 Task: Add a signature Melody Gonzalez containing With sincere appreciation and gratitude, Melody Gonzalez to email address softage.6@softage.net and add a folder Health insurance
Action: Mouse moved to (135, 125)
Screenshot: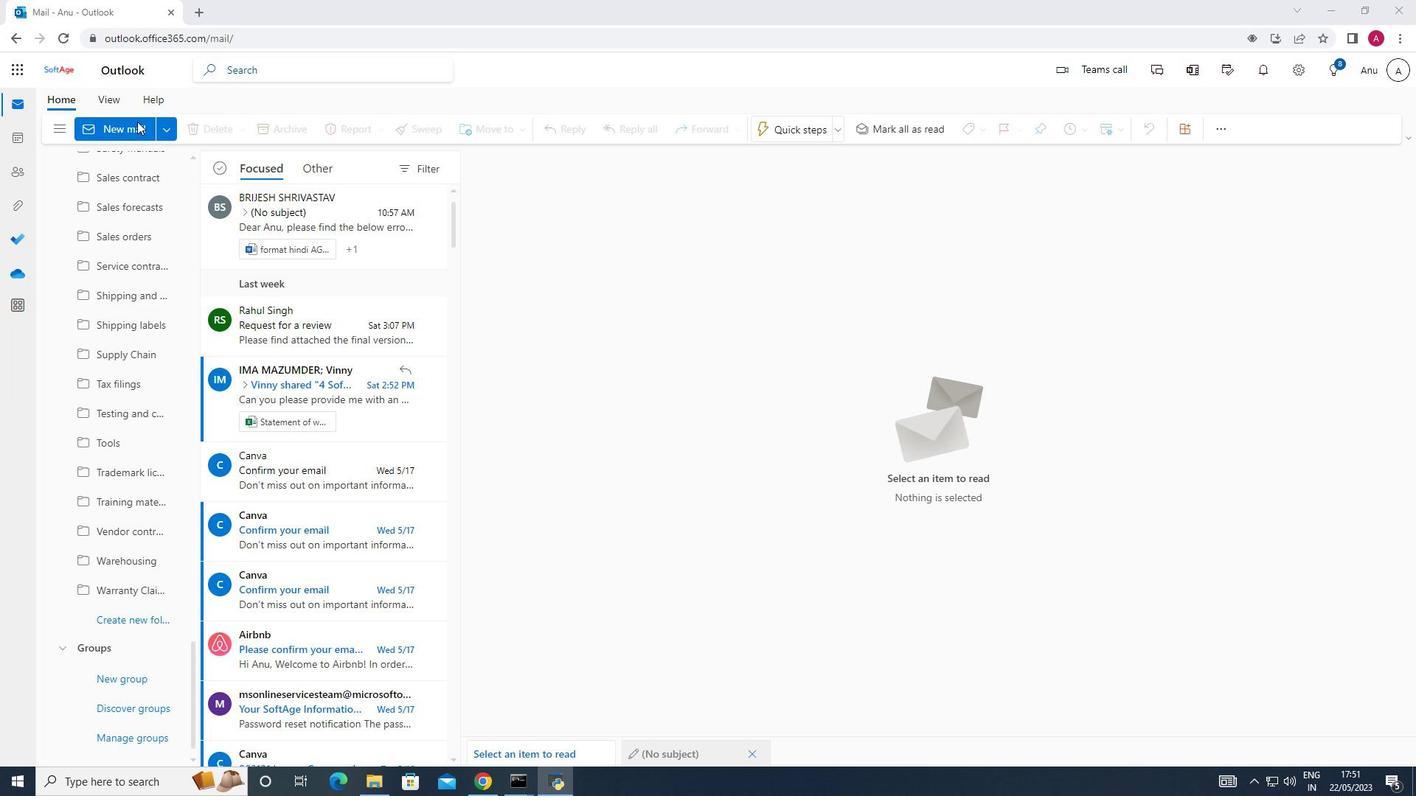 
Action: Mouse pressed left at (135, 125)
Screenshot: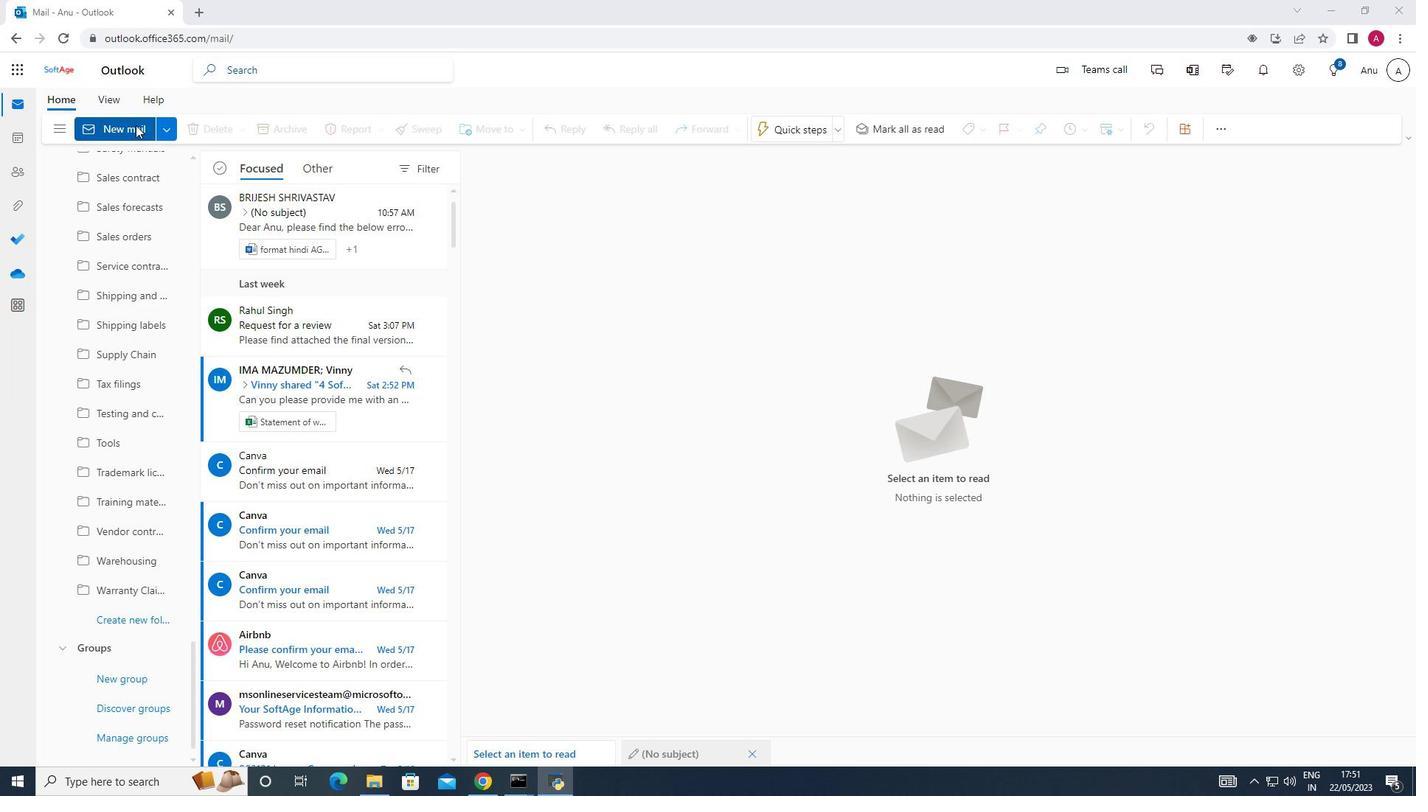 
Action: Mouse moved to (1008, 123)
Screenshot: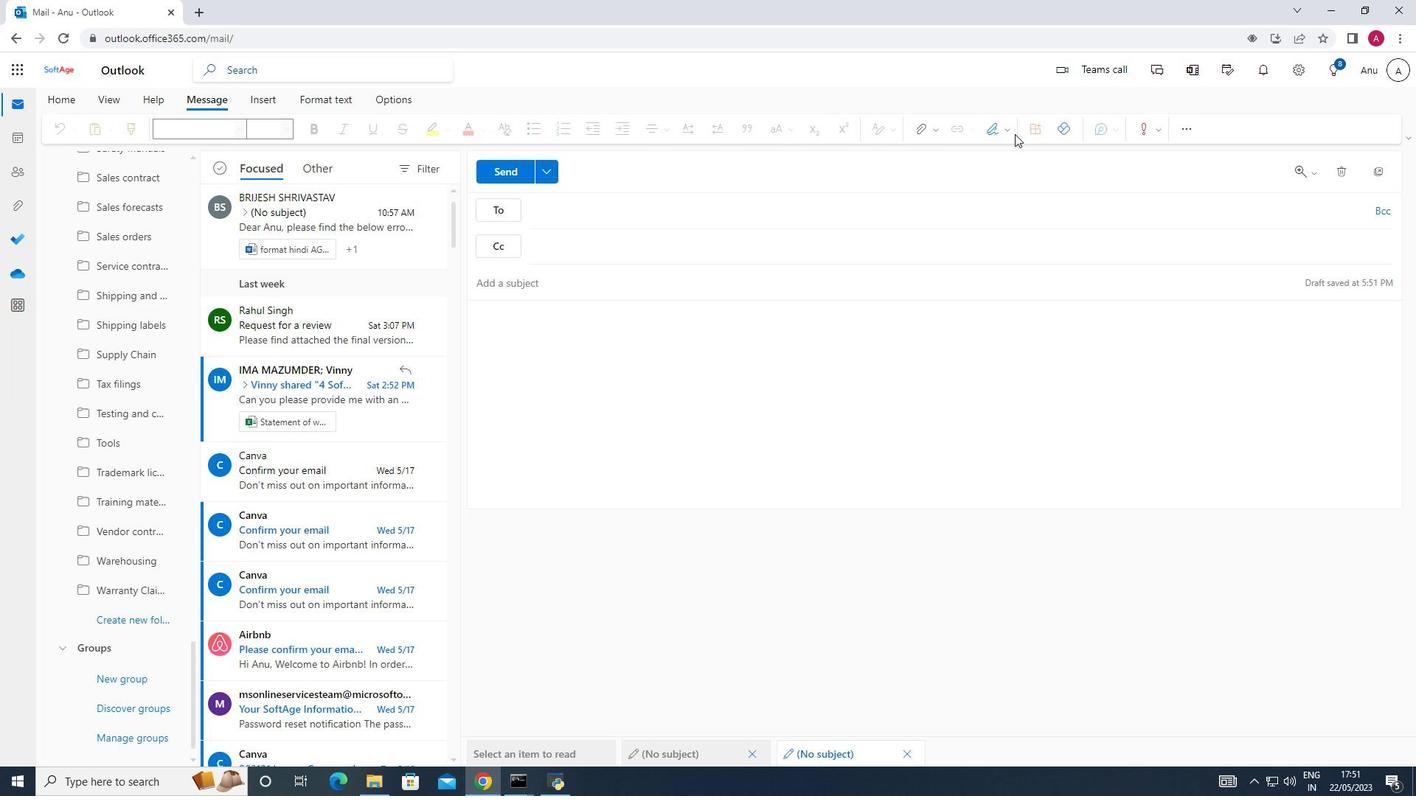 
Action: Mouse pressed left at (1008, 123)
Screenshot: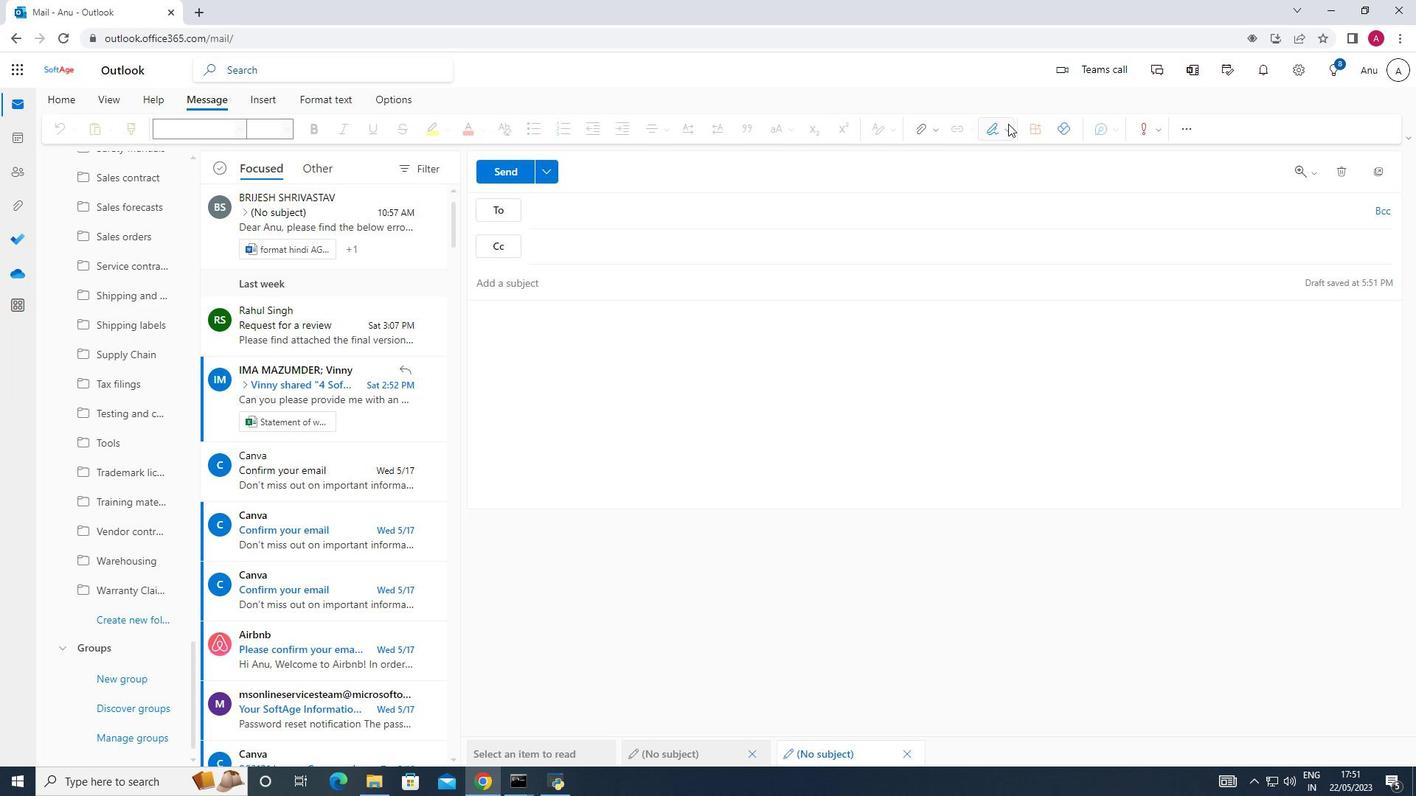 
Action: Mouse moved to (942, 180)
Screenshot: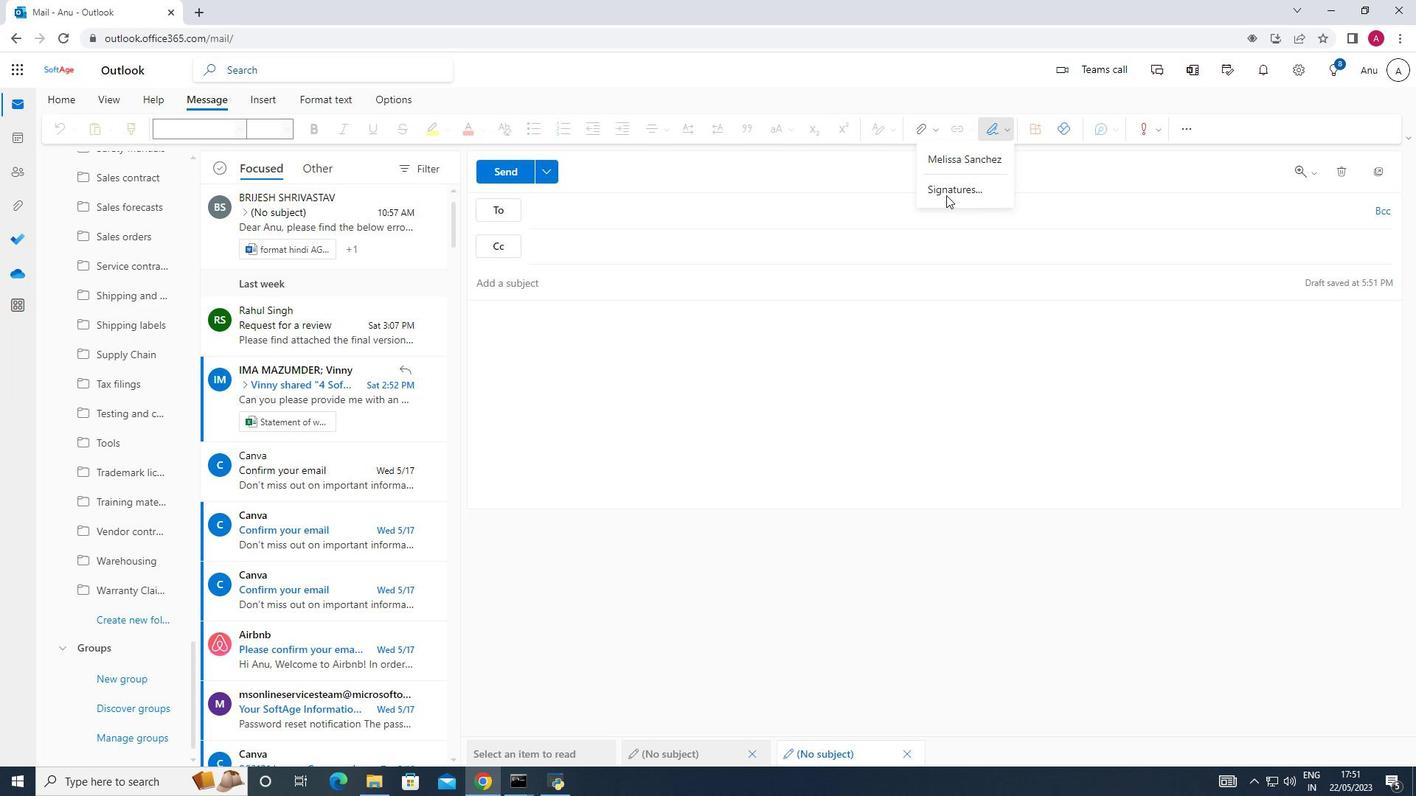 
Action: Mouse pressed left at (942, 180)
Screenshot: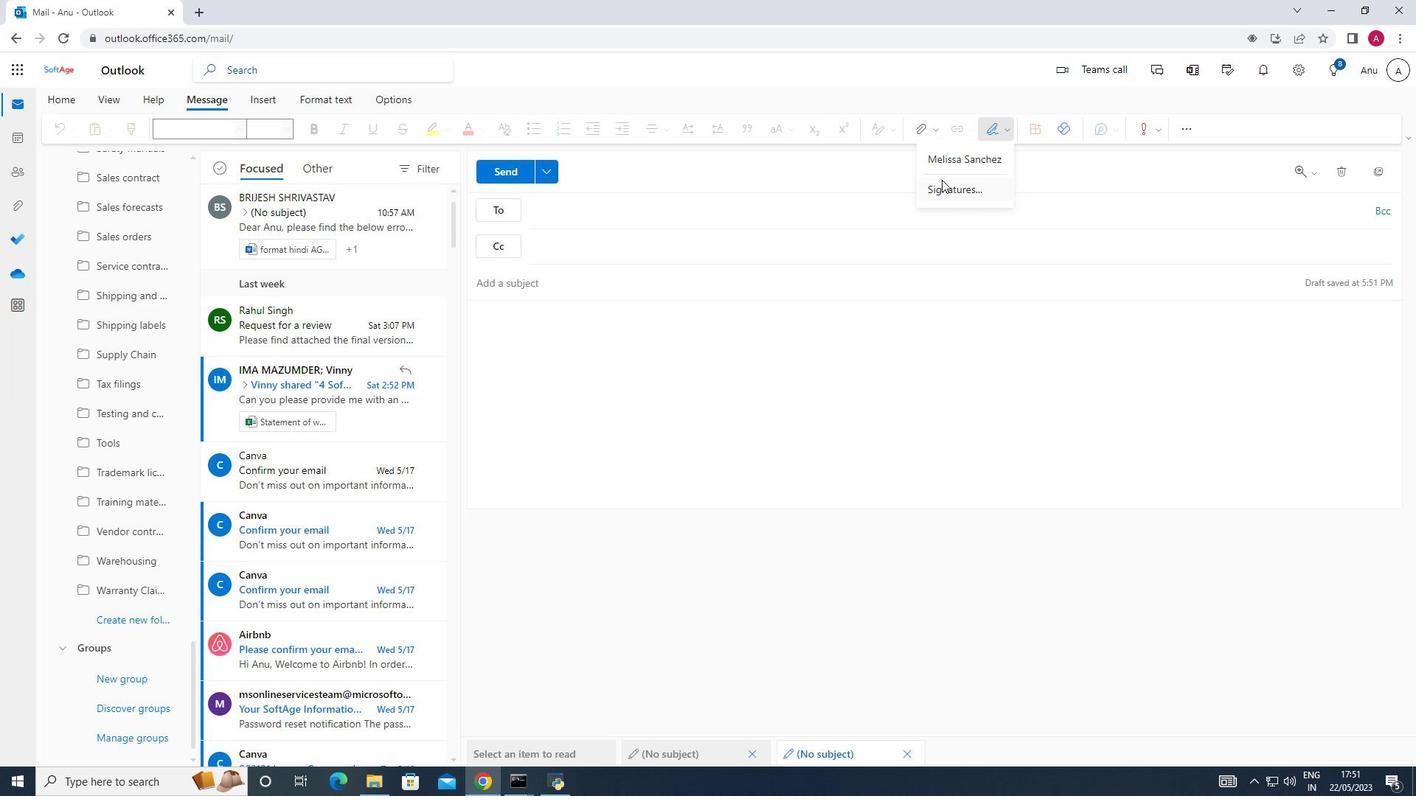 
Action: Mouse moved to (997, 233)
Screenshot: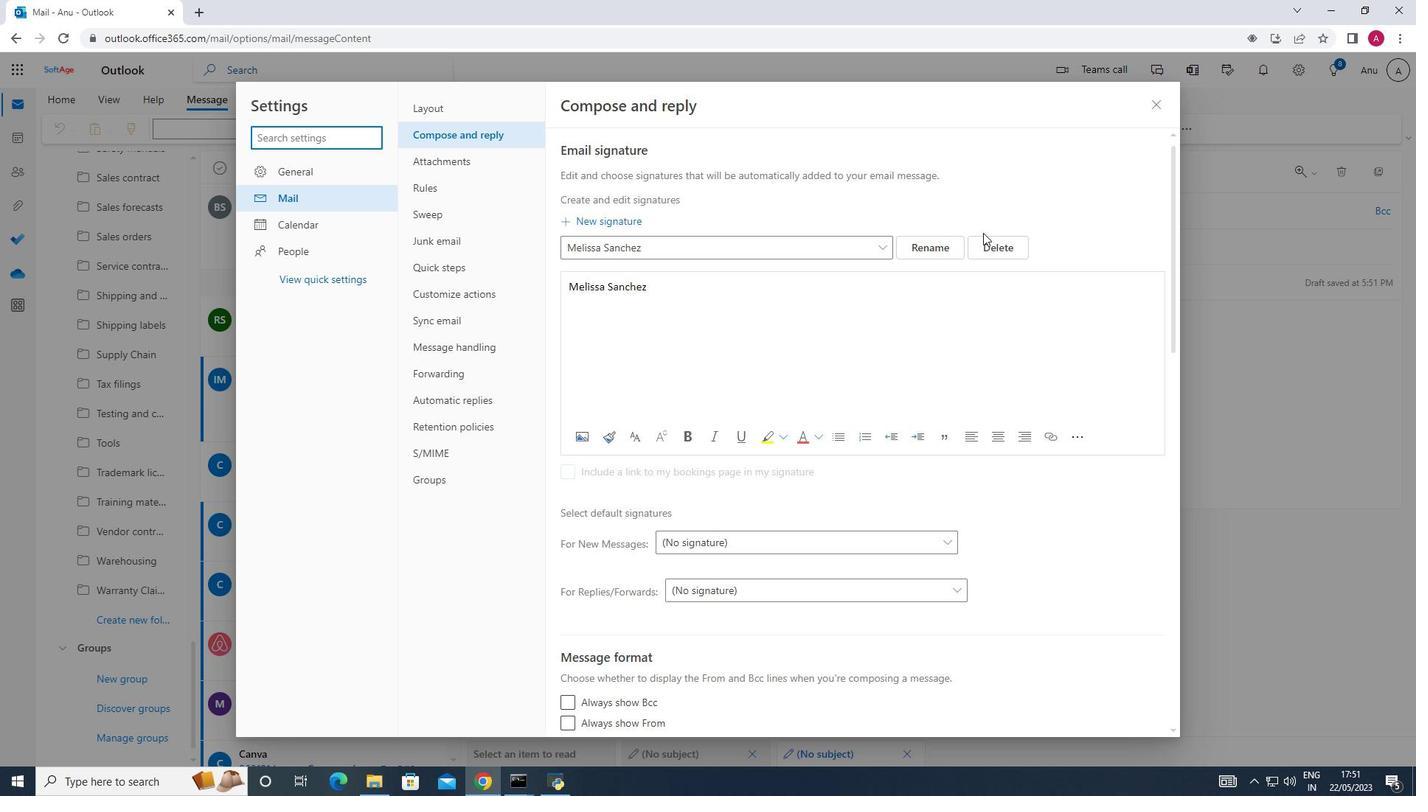 
Action: Mouse pressed left at (997, 233)
Screenshot: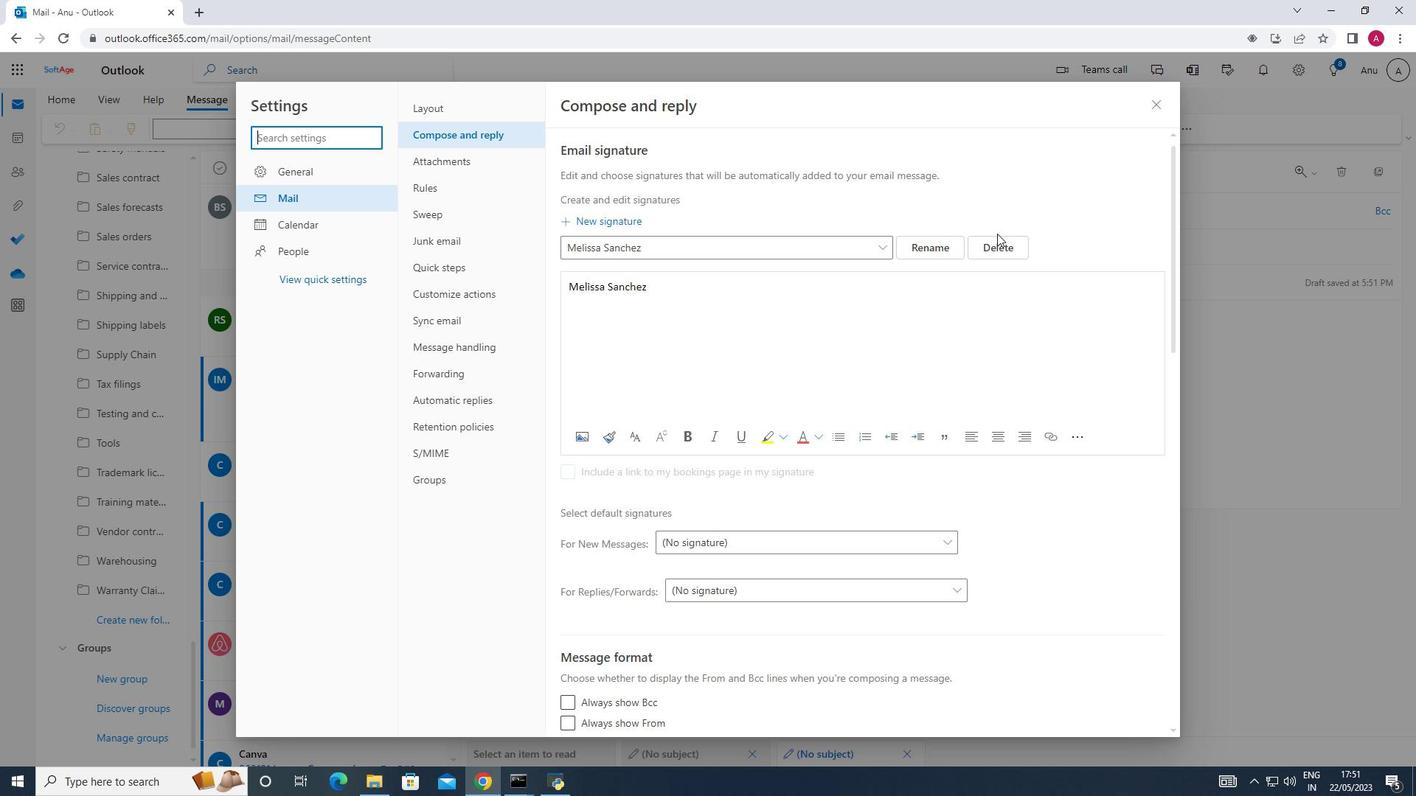 
Action: Mouse moved to (1001, 242)
Screenshot: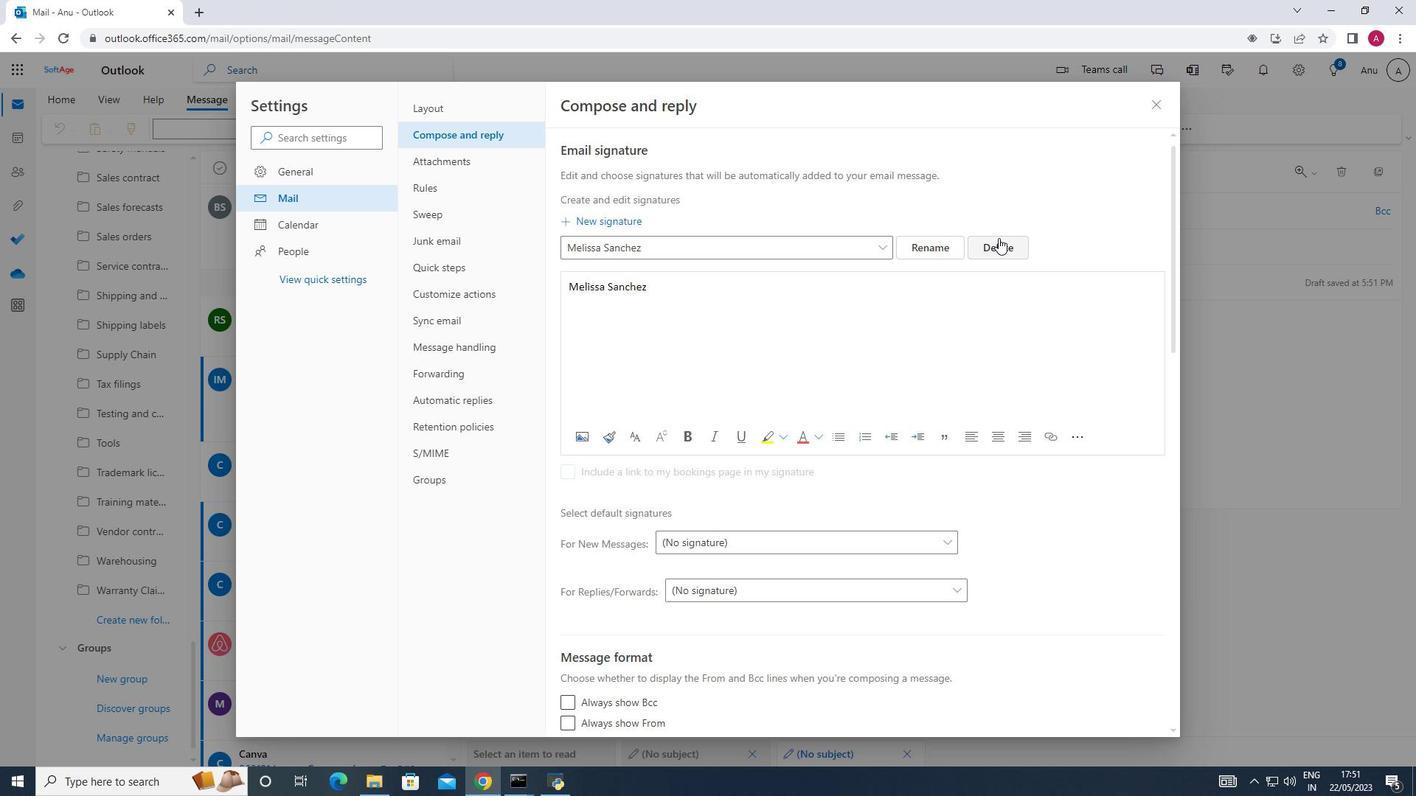 
Action: Mouse pressed left at (1001, 242)
Screenshot: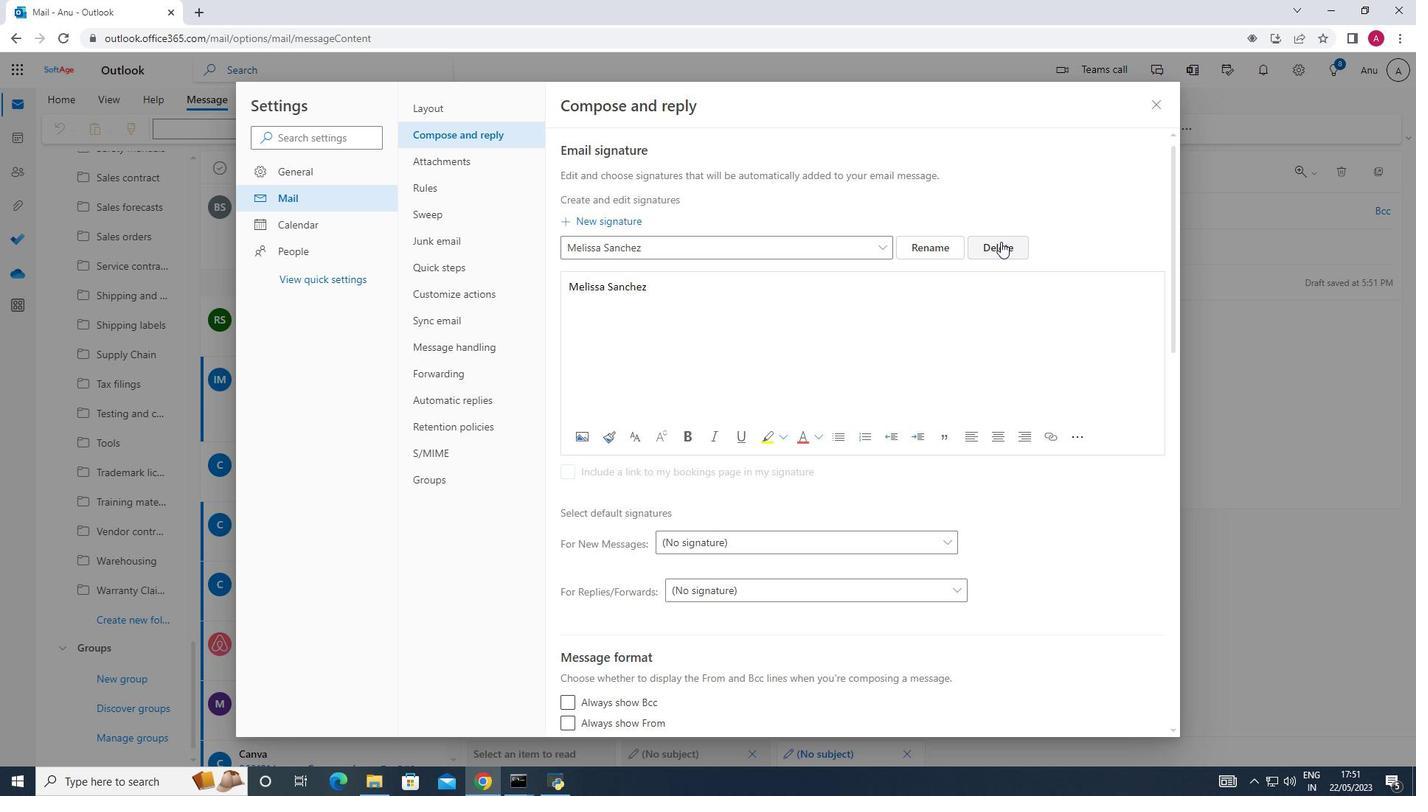 
Action: Mouse moved to (676, 253)
Screenshot: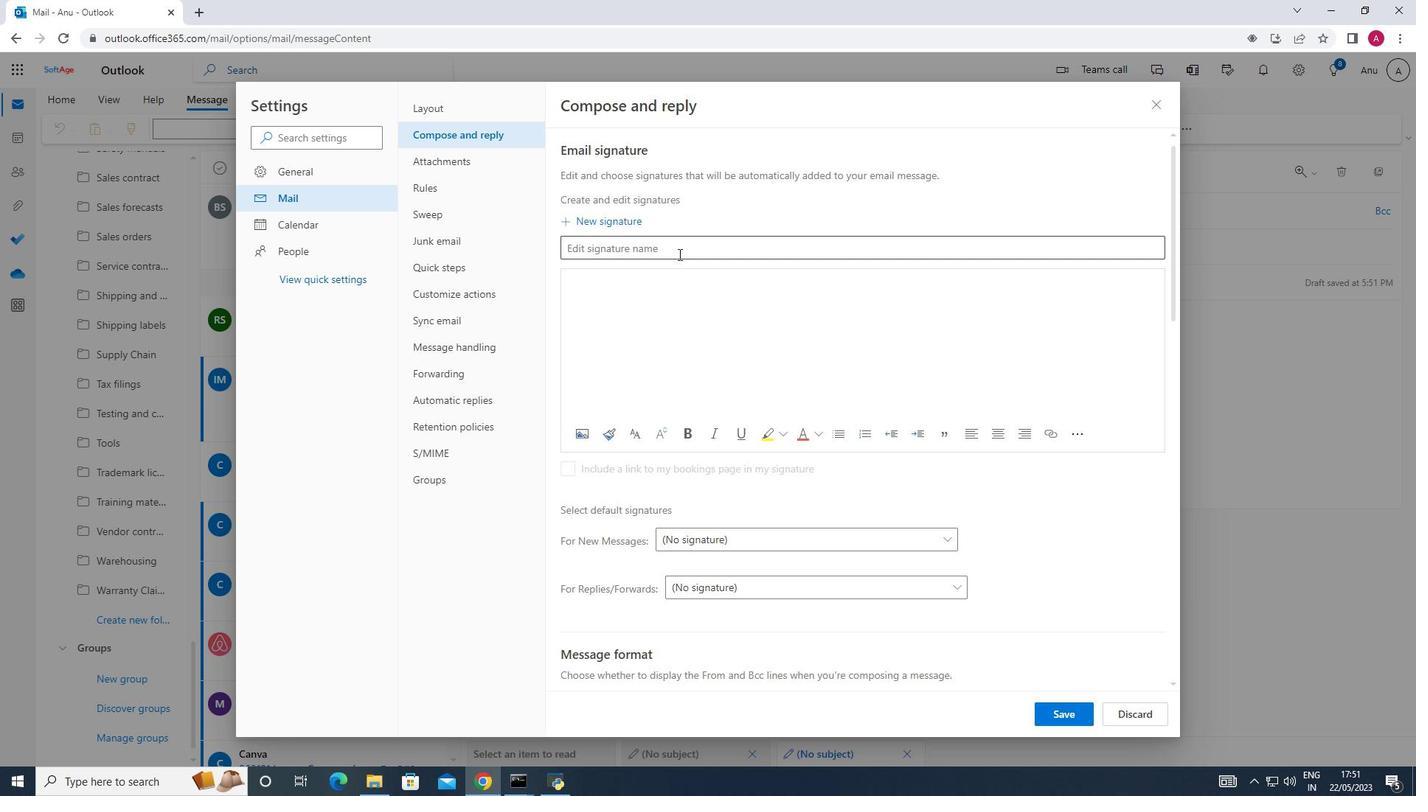
Action: Mouse pressed left at (676, 253)
Screenshot: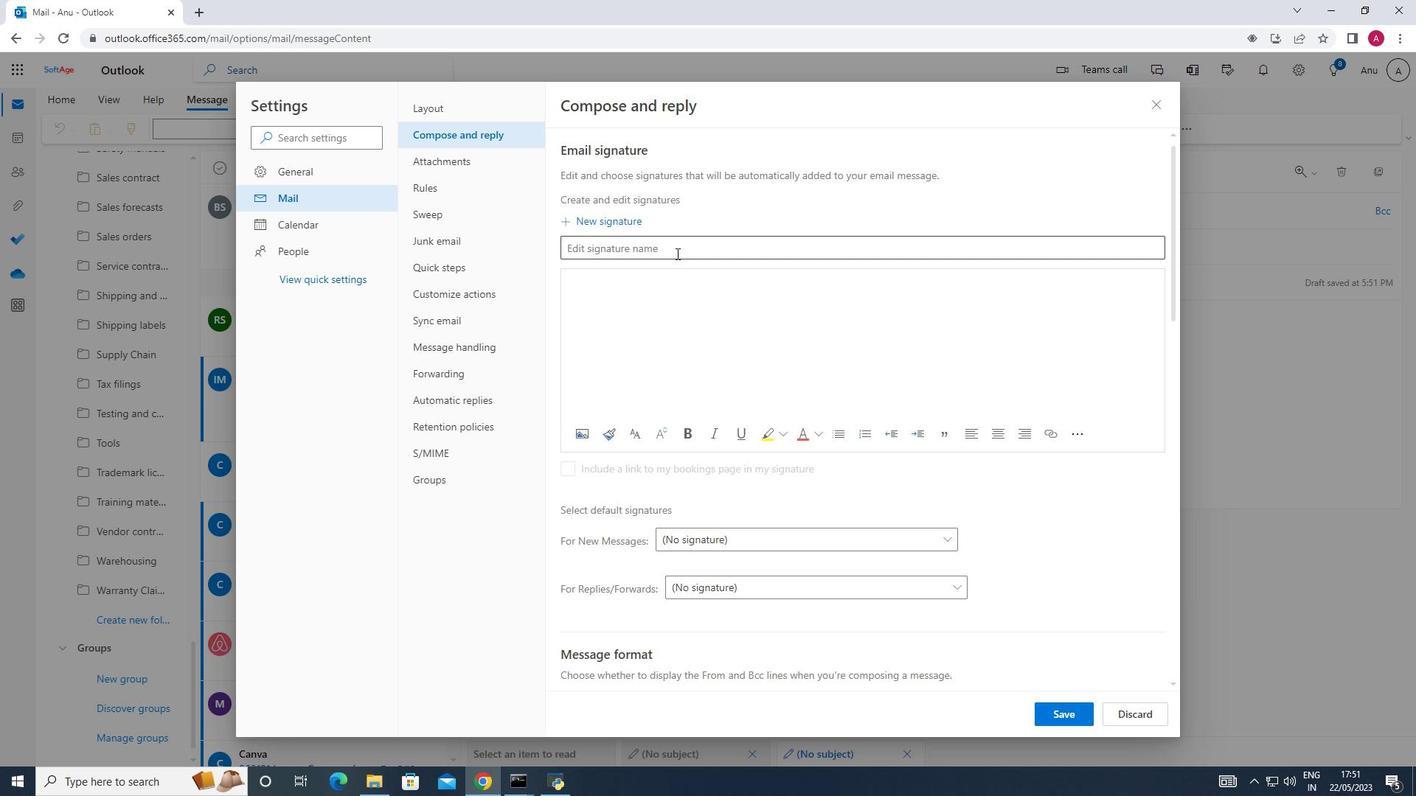 
Action: Key pressed <Key.caps_lock><Key.caps_lock><Key.caps_lock><Key.caps_lock><Key.caps_lock><Key.caps_lock><Key.caps_lock><Key.caps_lock><Key.caps_lock>M<Key.caps_lock>elody<Key.space><Key.shift><Key.shift><Key.shift><Key.shift><Key.shift><Key.shift><Key.shift><Key.shift><Key.shift><Key.shift><Key.shift><Key.shift><Key.shift><Key.shift><Key.shift><Key.shift><Key.shift><Key.shift><Key.shift><Key.shift><Key.shift><Key.shift><Key.shift><Key.shift><Key.shift><Key.shift><Key.shift>Gonzalez
Screenshot: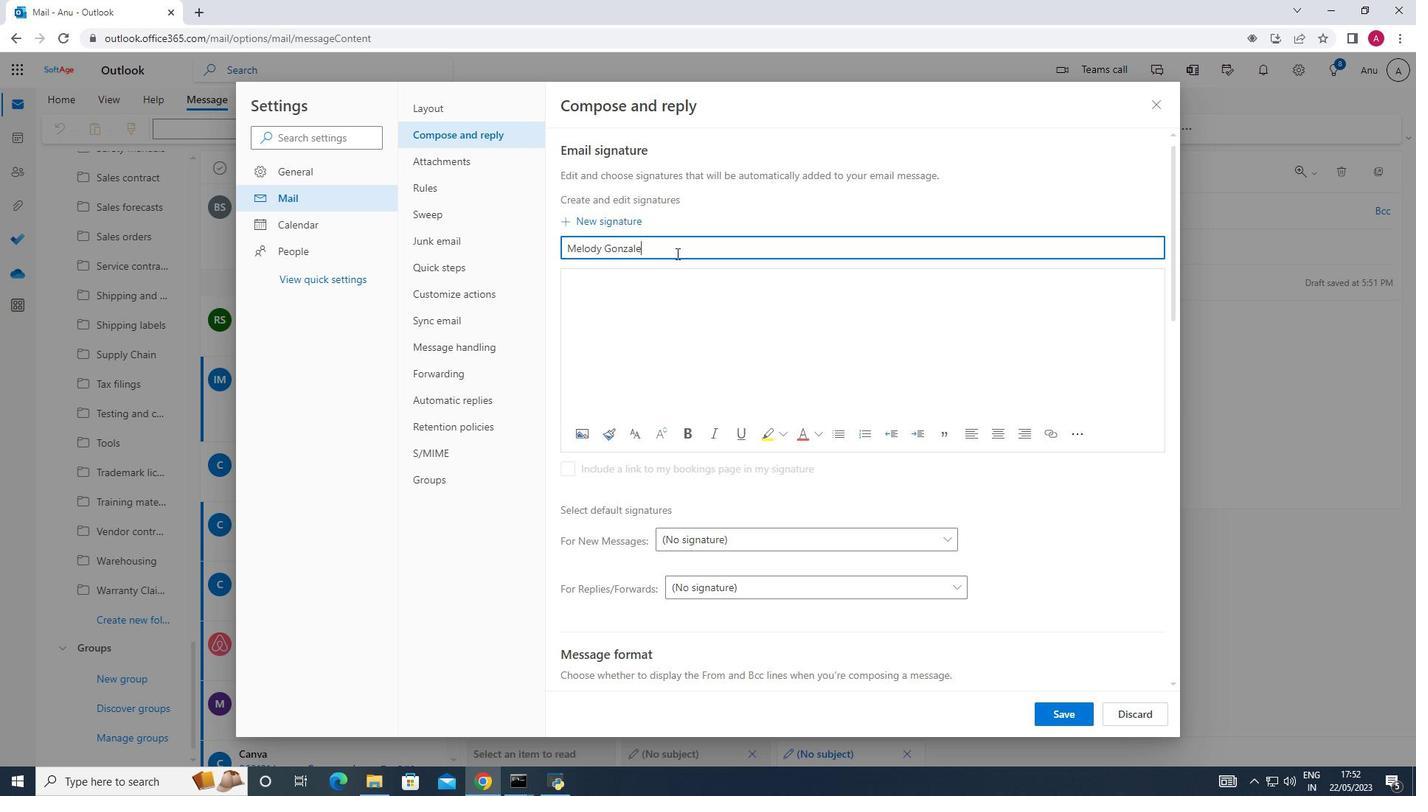 
Action: Mouse moved to (583, 289)
Screenshot: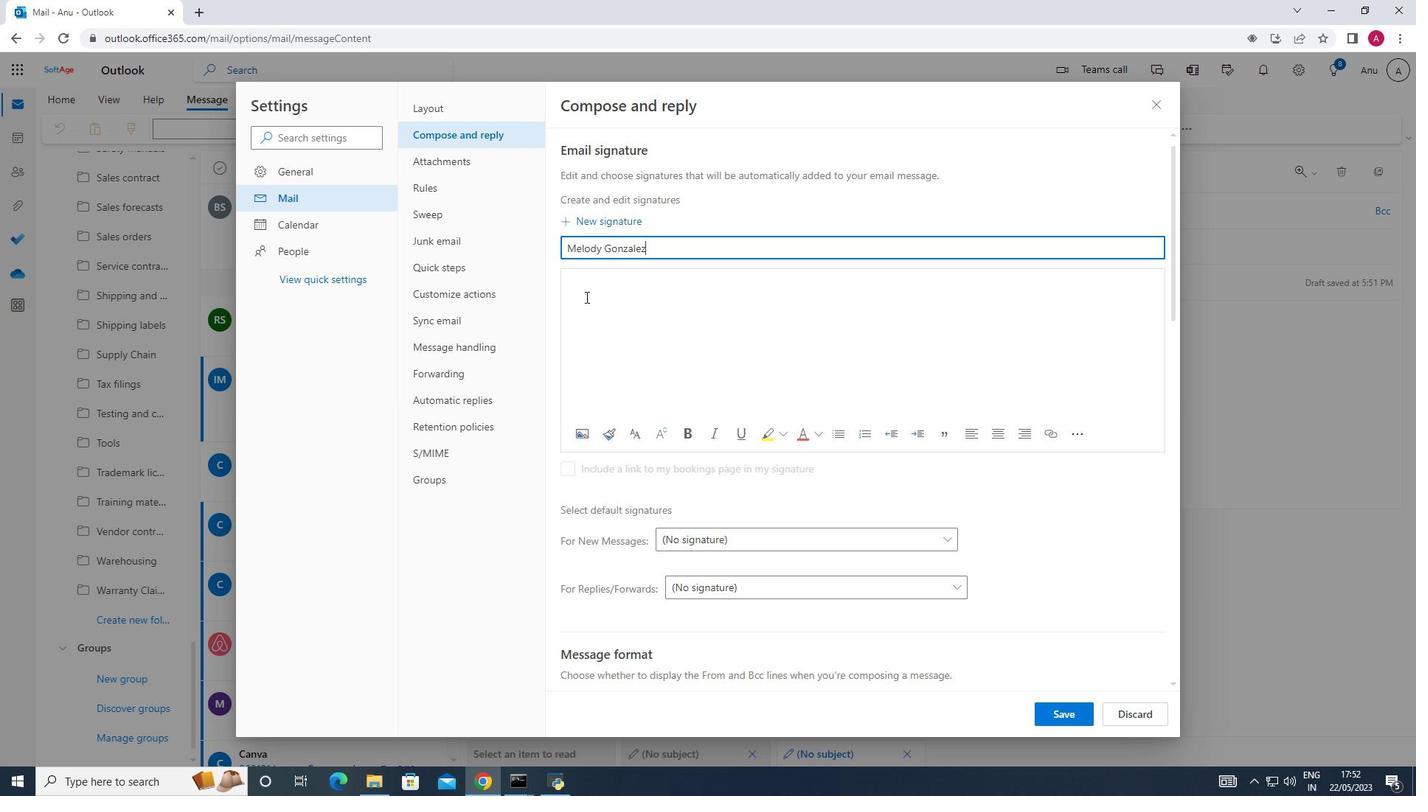 
Action: Mouse pressed left at (583, 289)
Screenshot: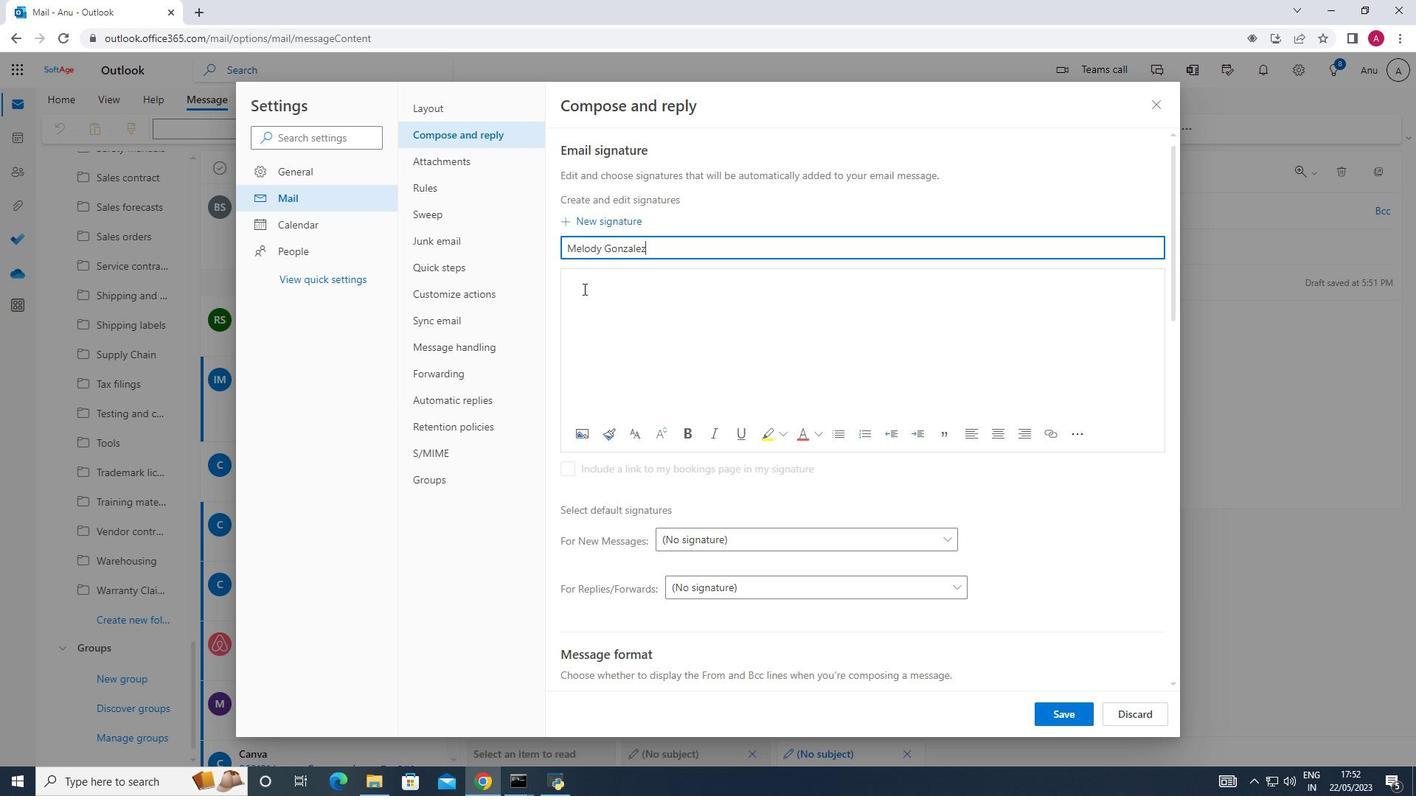 
Action: Key pressed <Key.shift_r>Melody<Key.space><Key.shift><Key.shift><Key.shift><Key.shift>Gonzalez
Screenshot: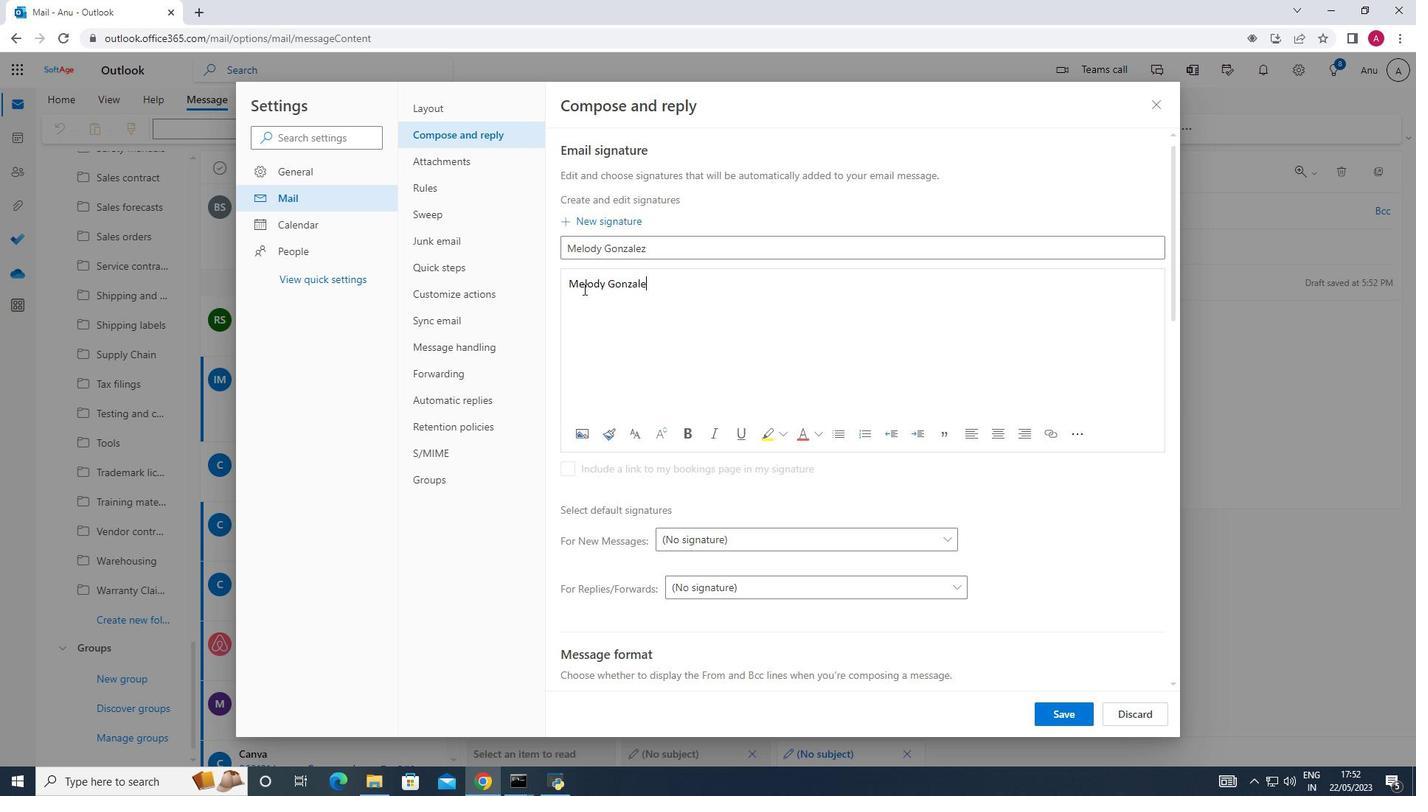 
Action: Mouse moved to (1078, 719)
Screenshot: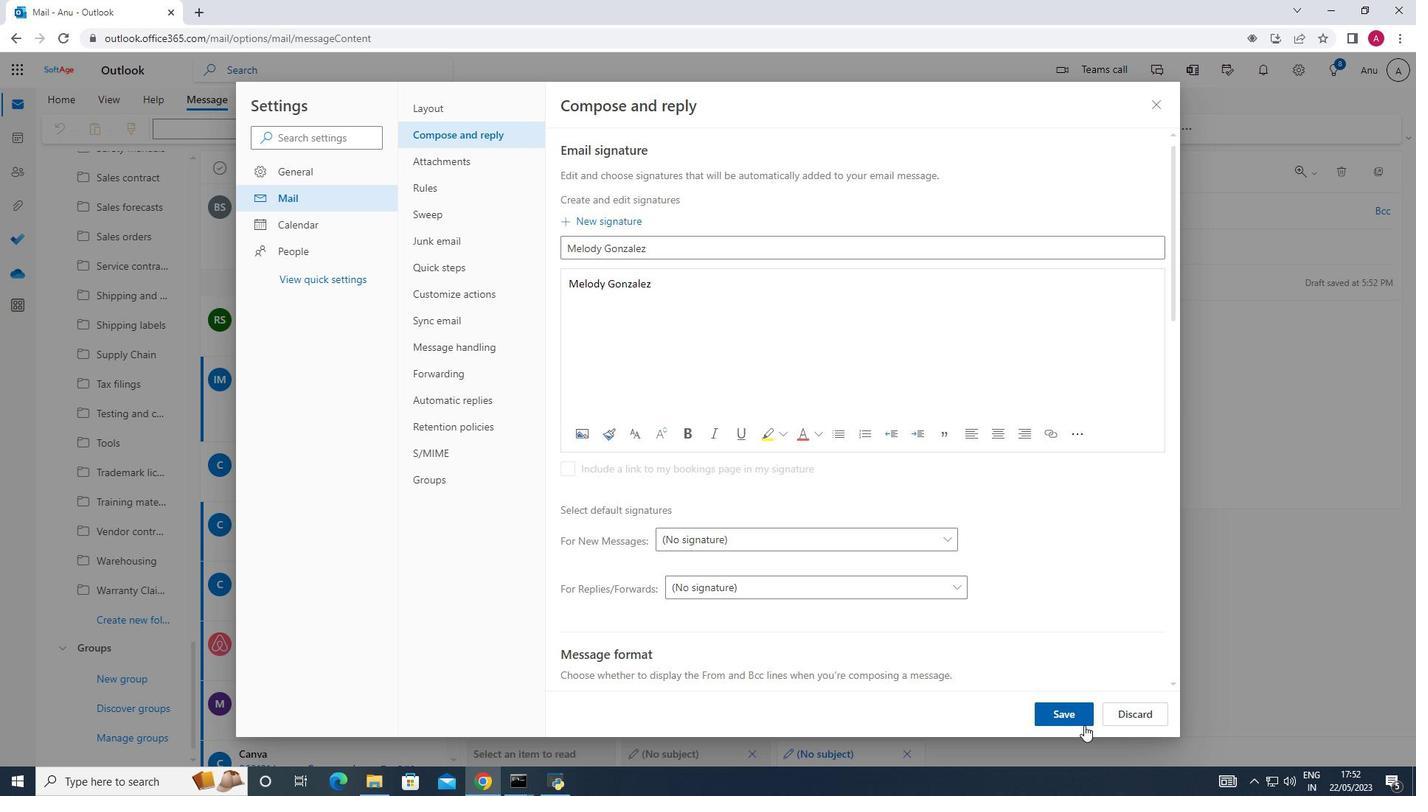 
Action: Mouse pressed left at (1078, 719)
Screenshot: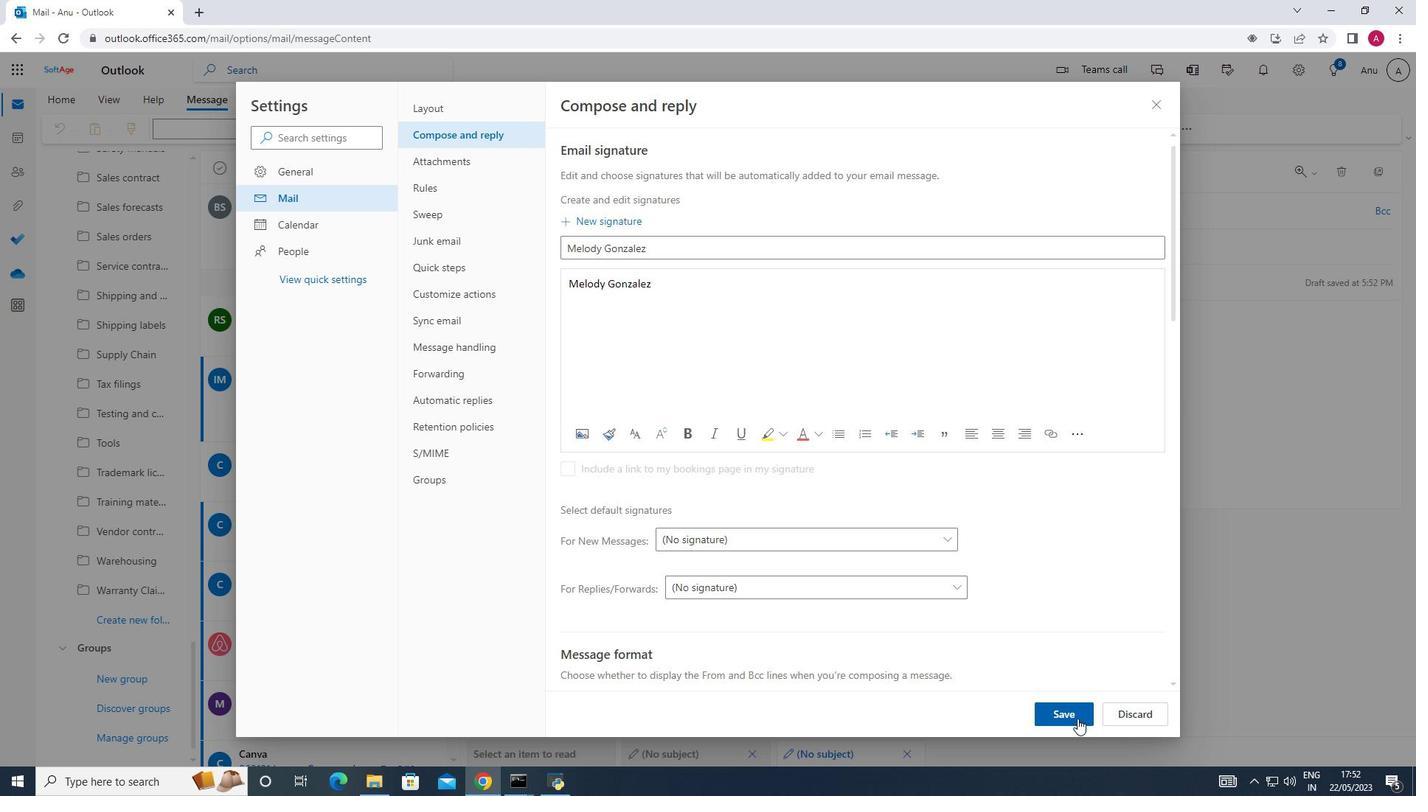 
Action: Mouse moved to (1152, 100)
Screenshot: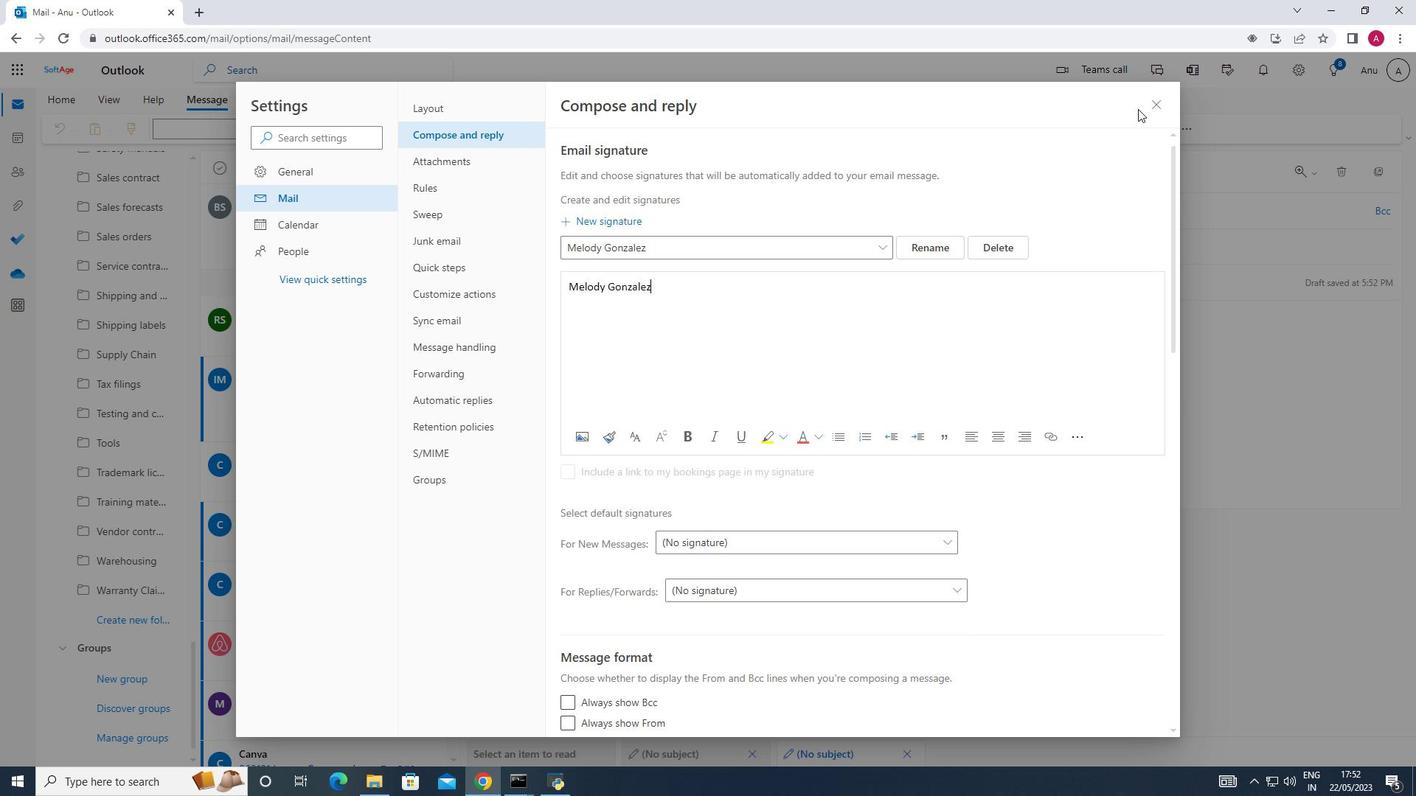 
Action: Mouse pressed left at (1152, 100)
Screenshot: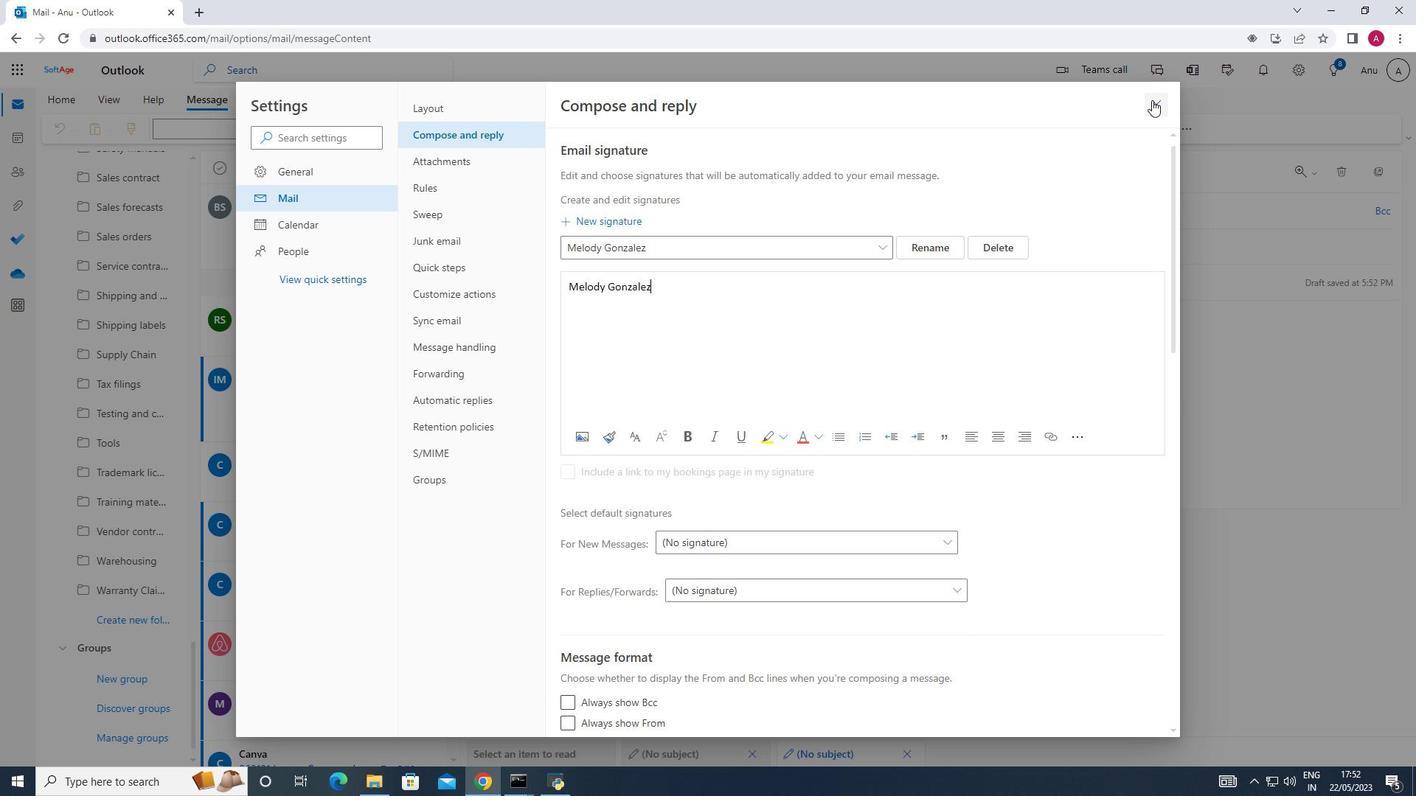 
Action: Mouse moved to (1007, 136)
Screenshot: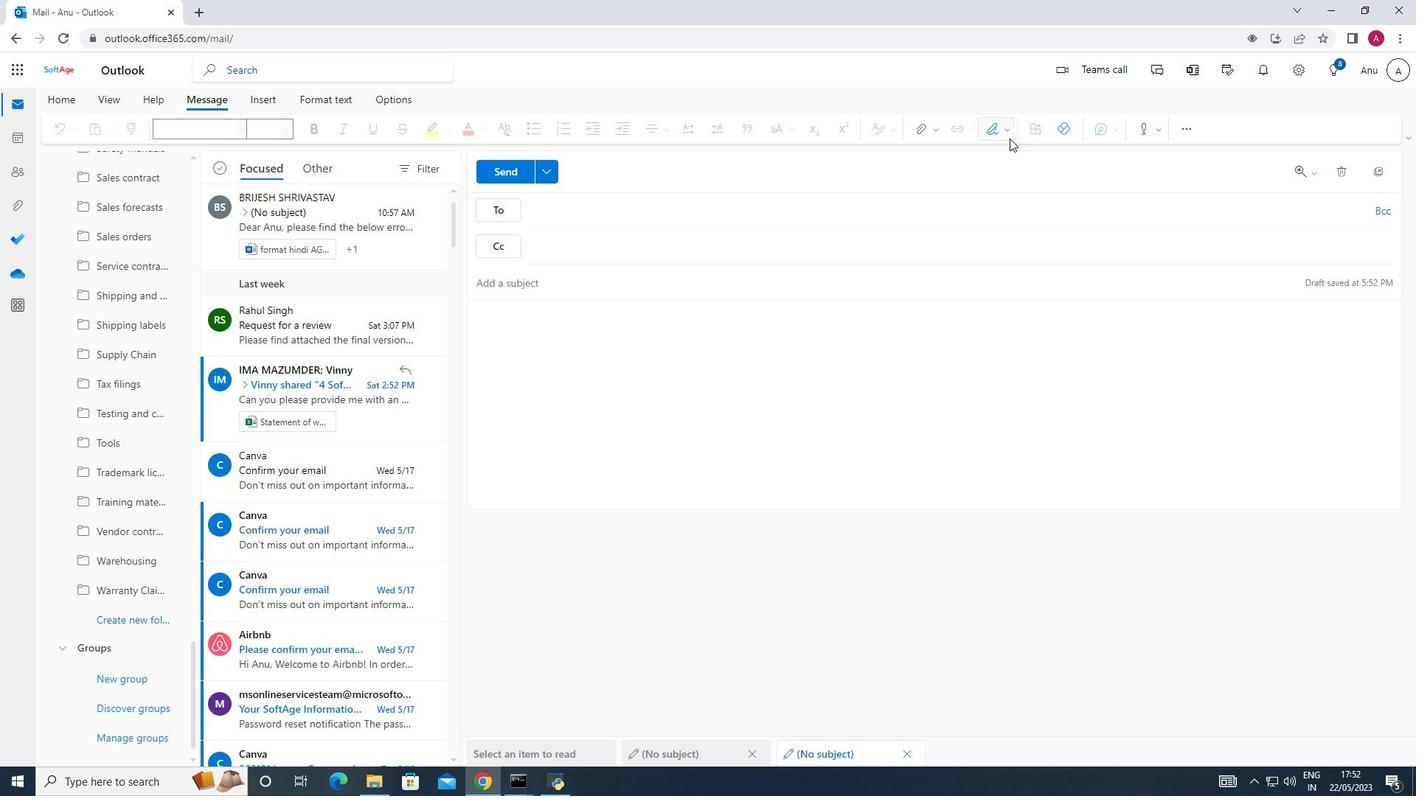 
Action: Mouse pressed left at (1007, 136)
Screenshot: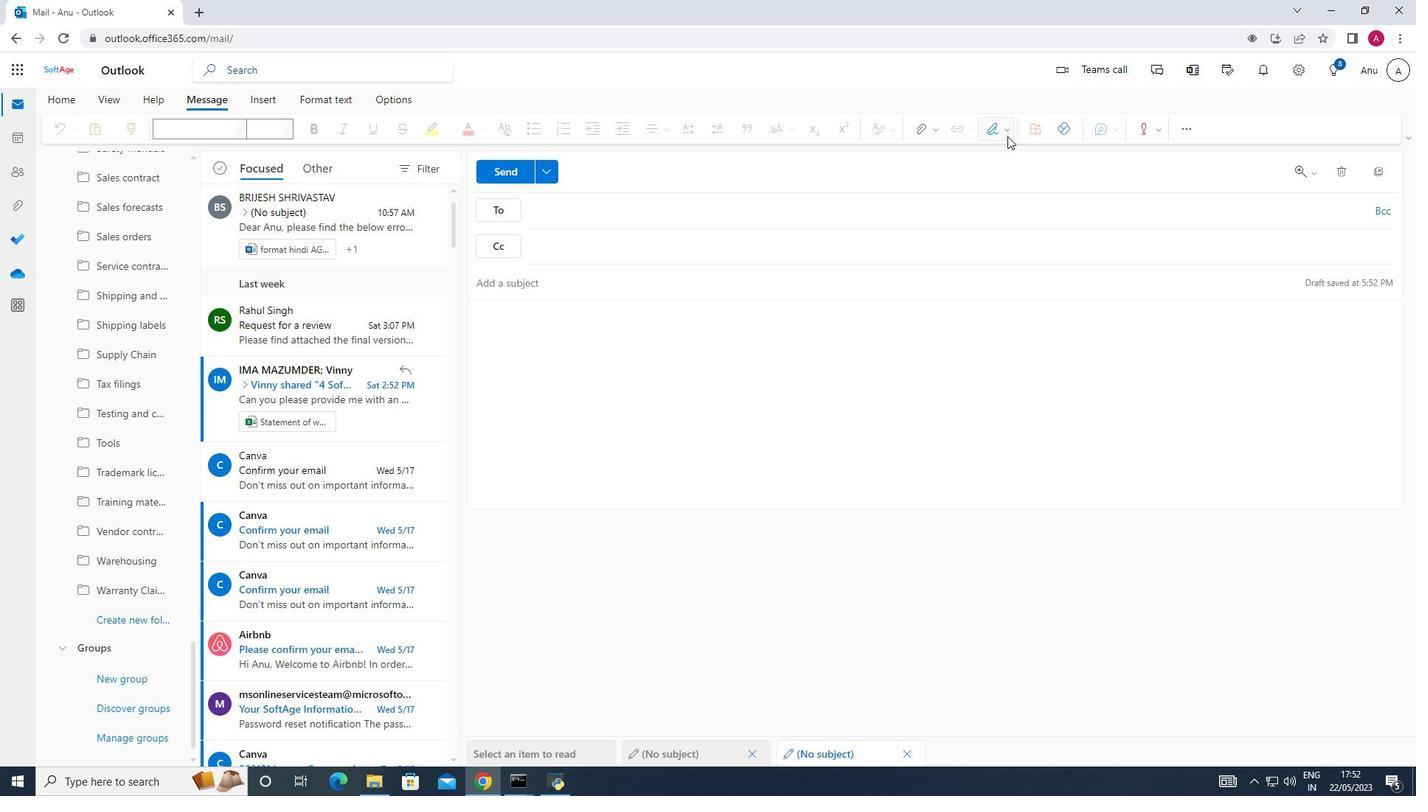 
Action: Mouse moved to (974, 163)
Screenshot: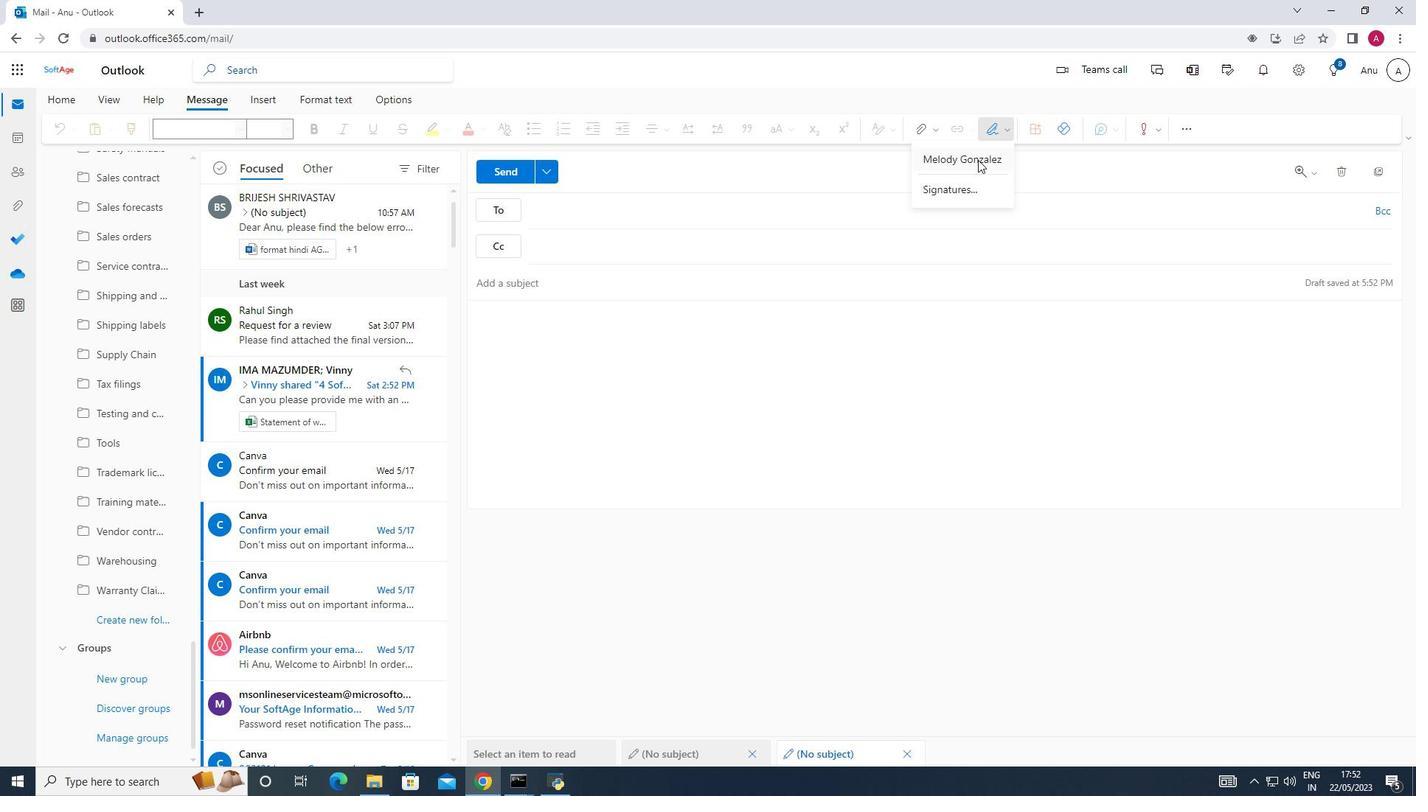 
Action: Mouse pressed left at (974, 163)
Screenshot: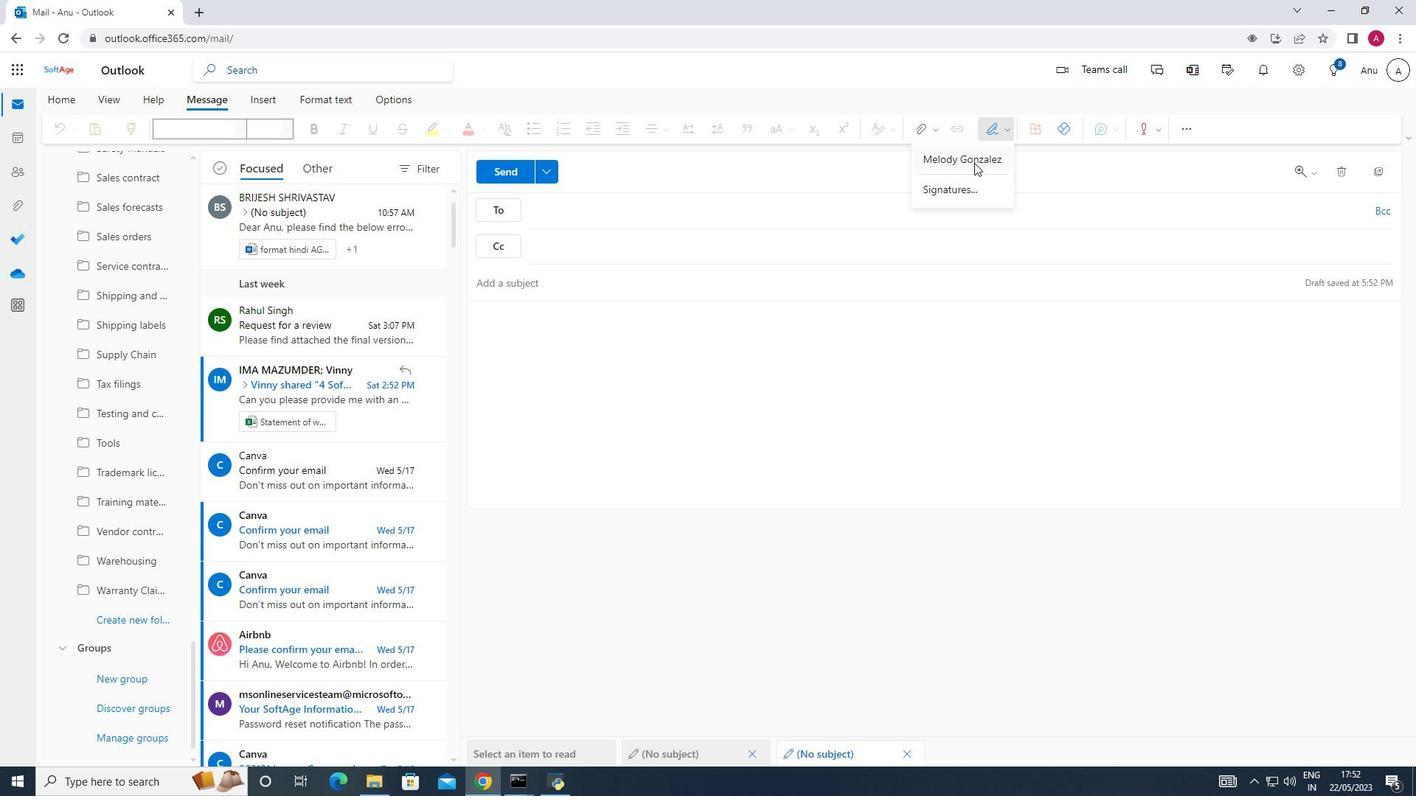 
Action: Mouse moved to (679, 272)
Screenshot: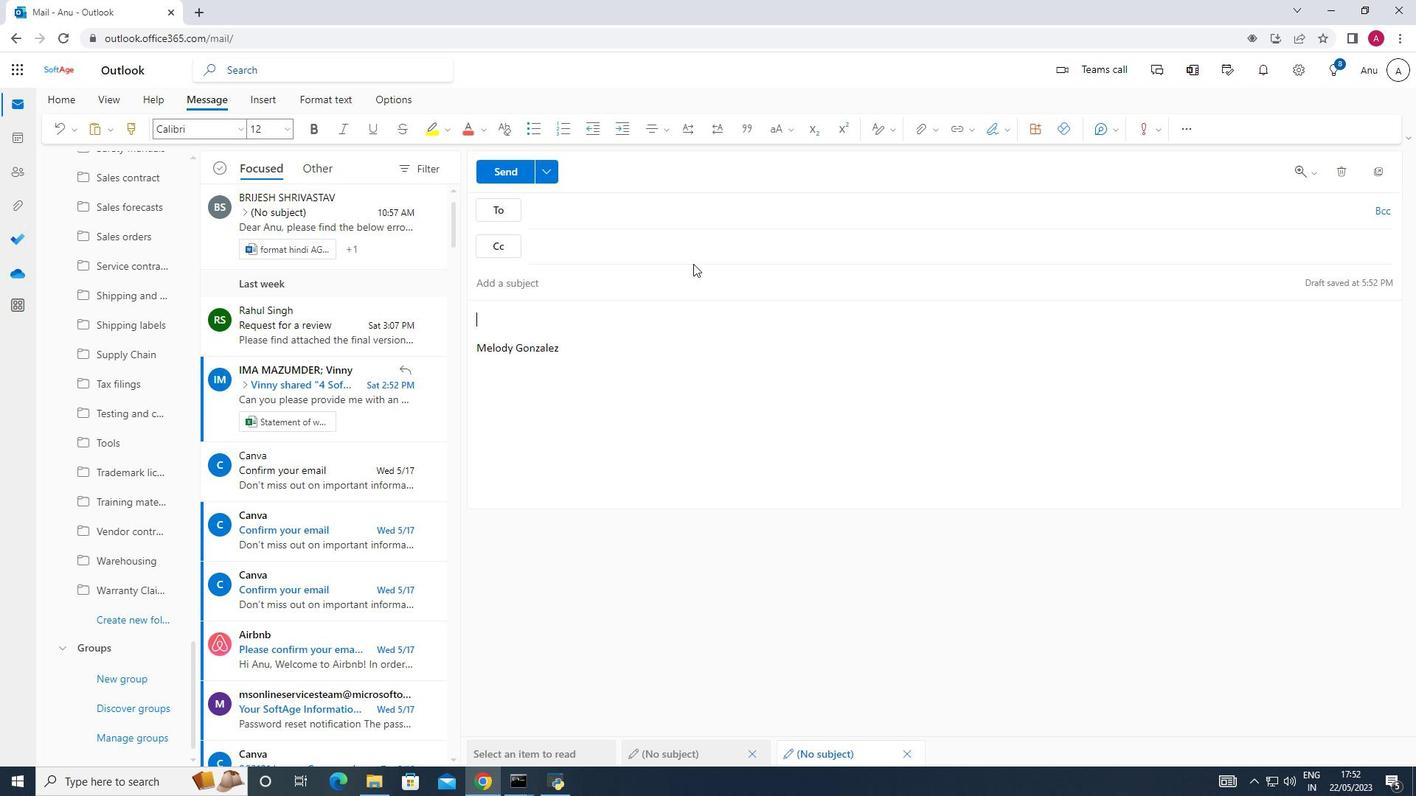 
Action: Key pressed sincere<Key.space>app<Key.tab><Key.space>and<Key.space>gratitude.
Screenshot: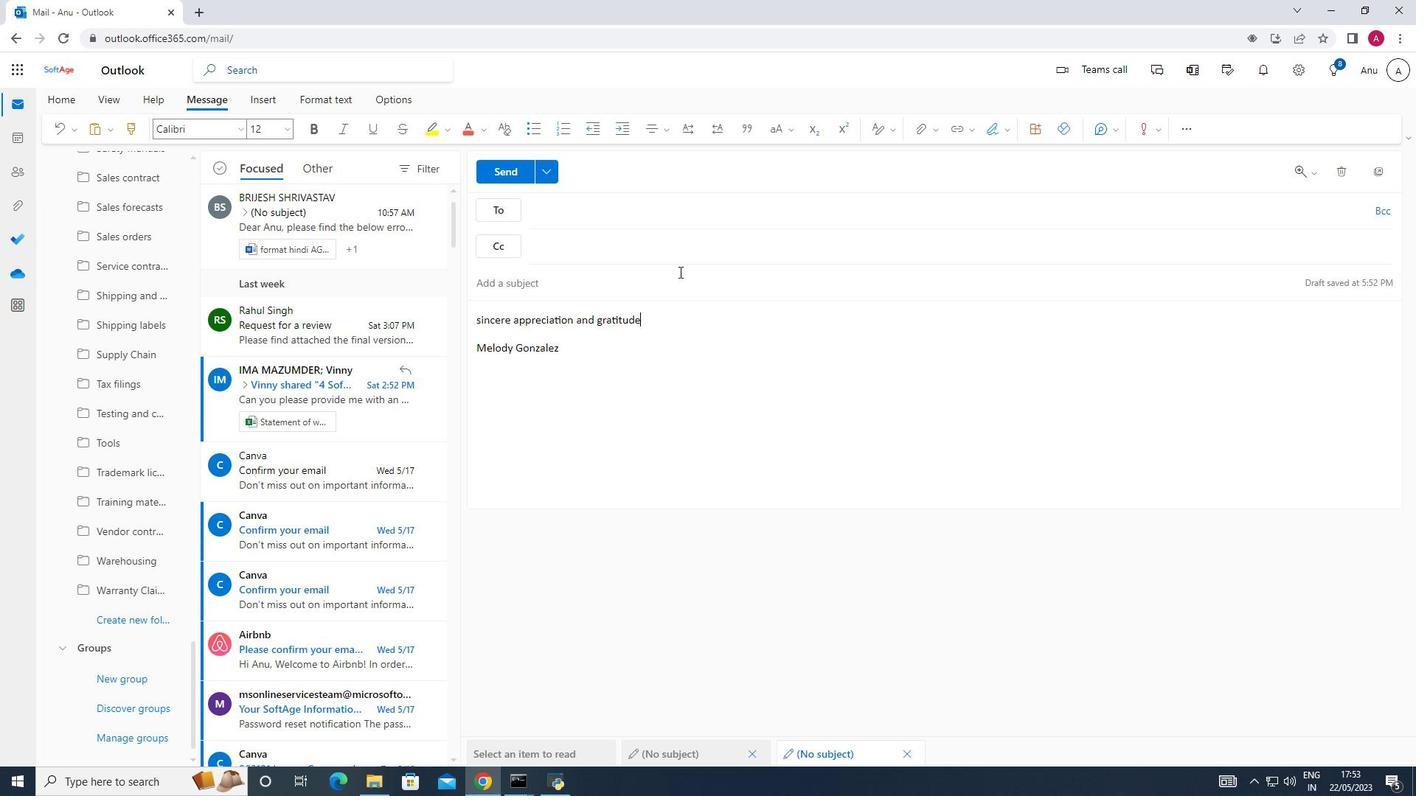 
Action: Mouse moved to (566, 212)
Screenshot: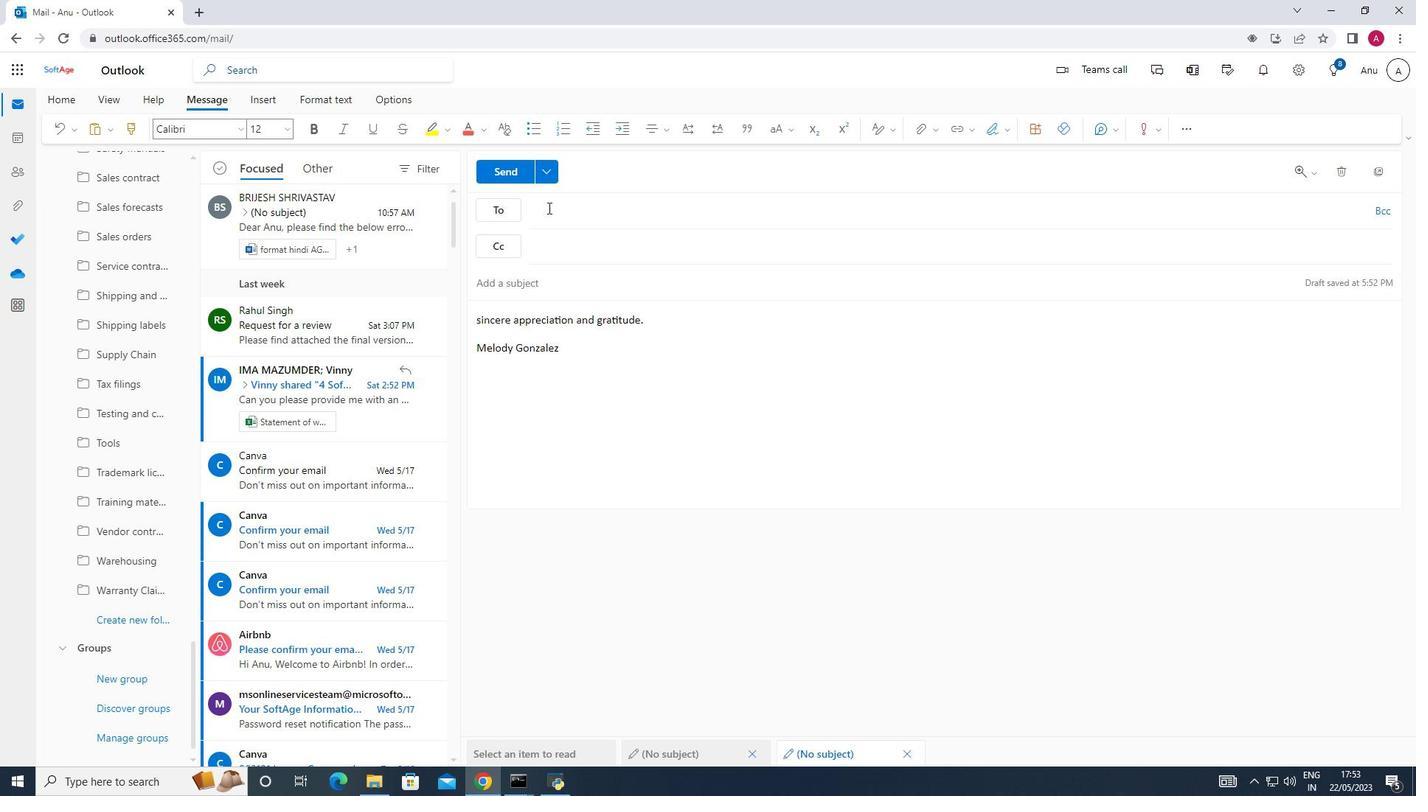 
Action: Mouse pressed left at (566, 212)
Screenshot: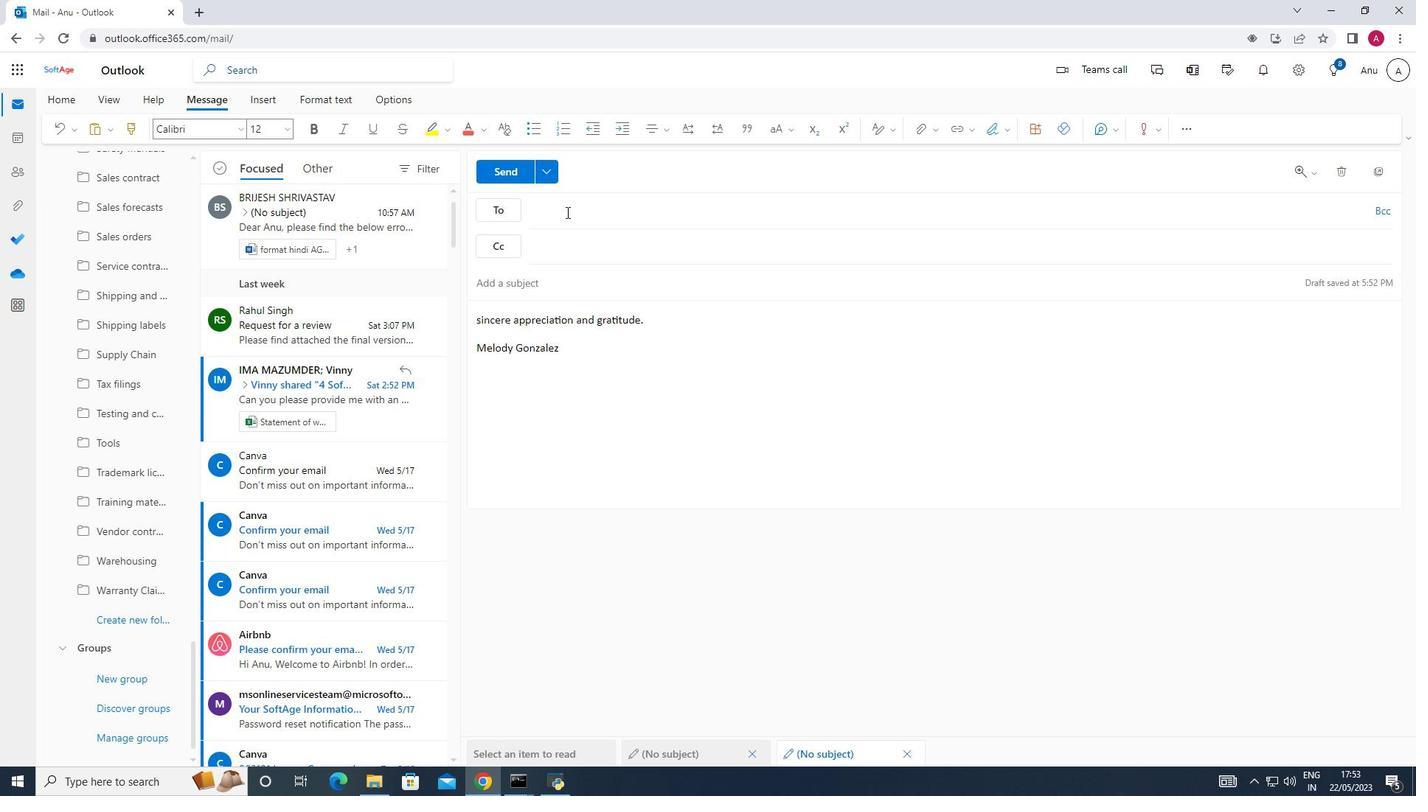 
Action: Key pressed softage.6<Key.shift>@softage.net
Screenshot: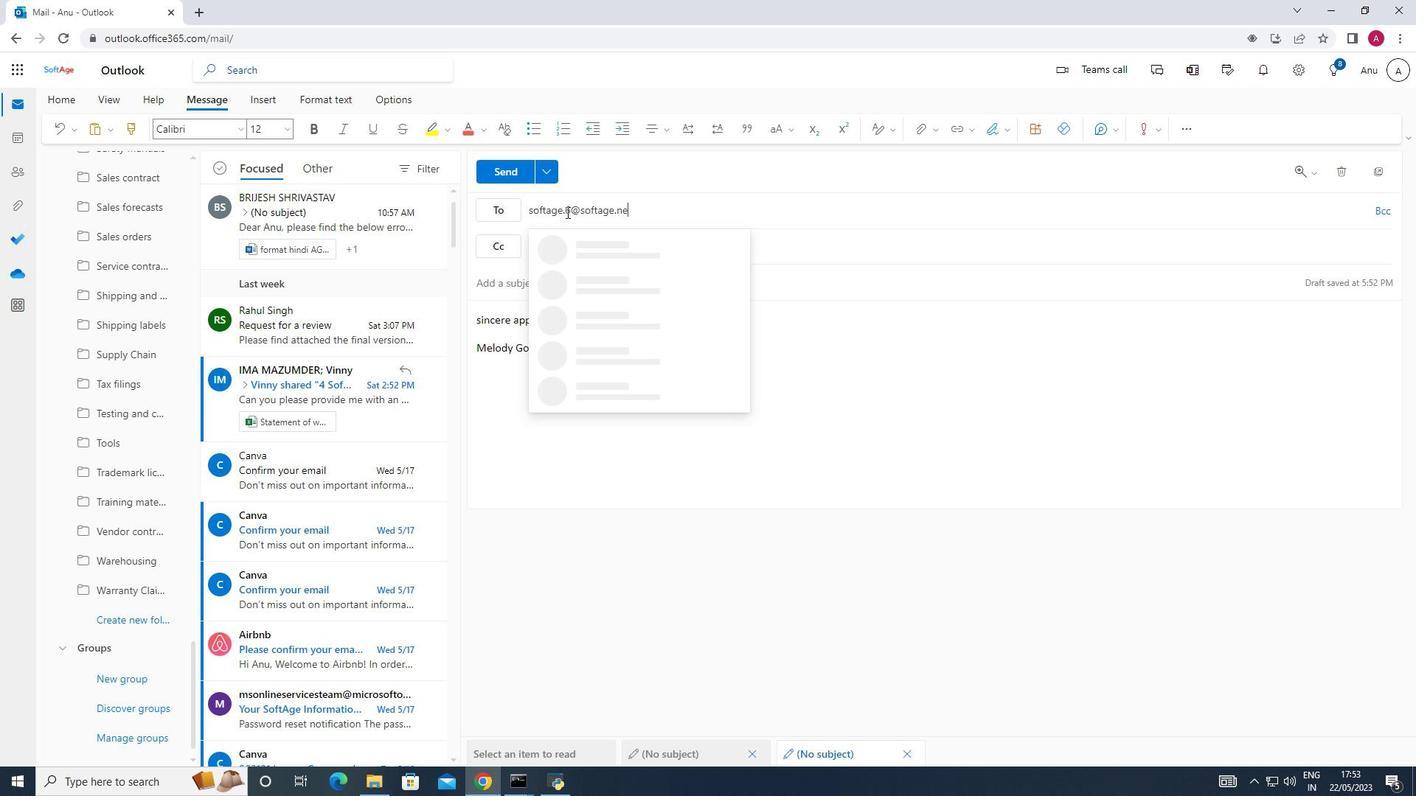 
Action: Mouse moved to (617, 243)
Screenshot: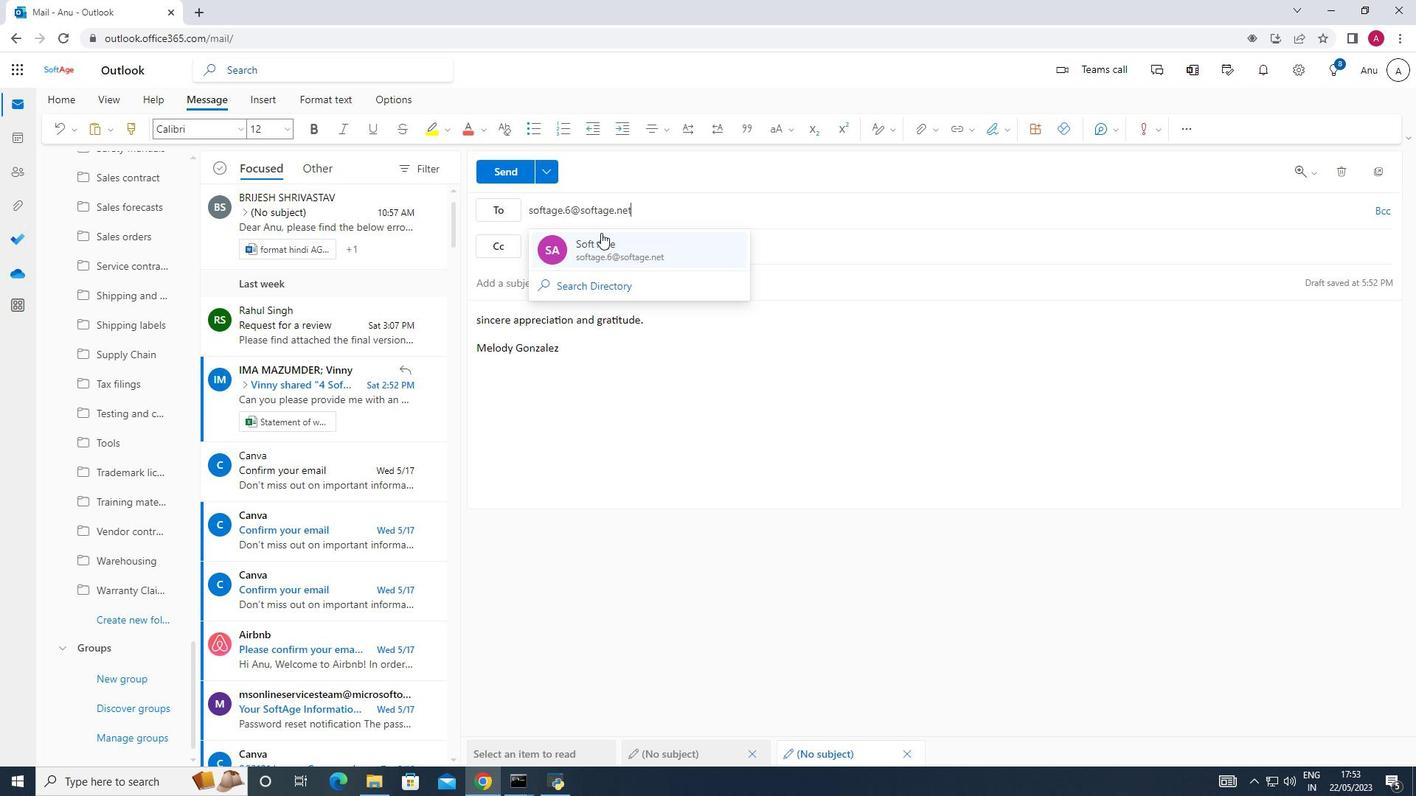 
Action: Mouse pressed left at (617, 243)
Screenshot: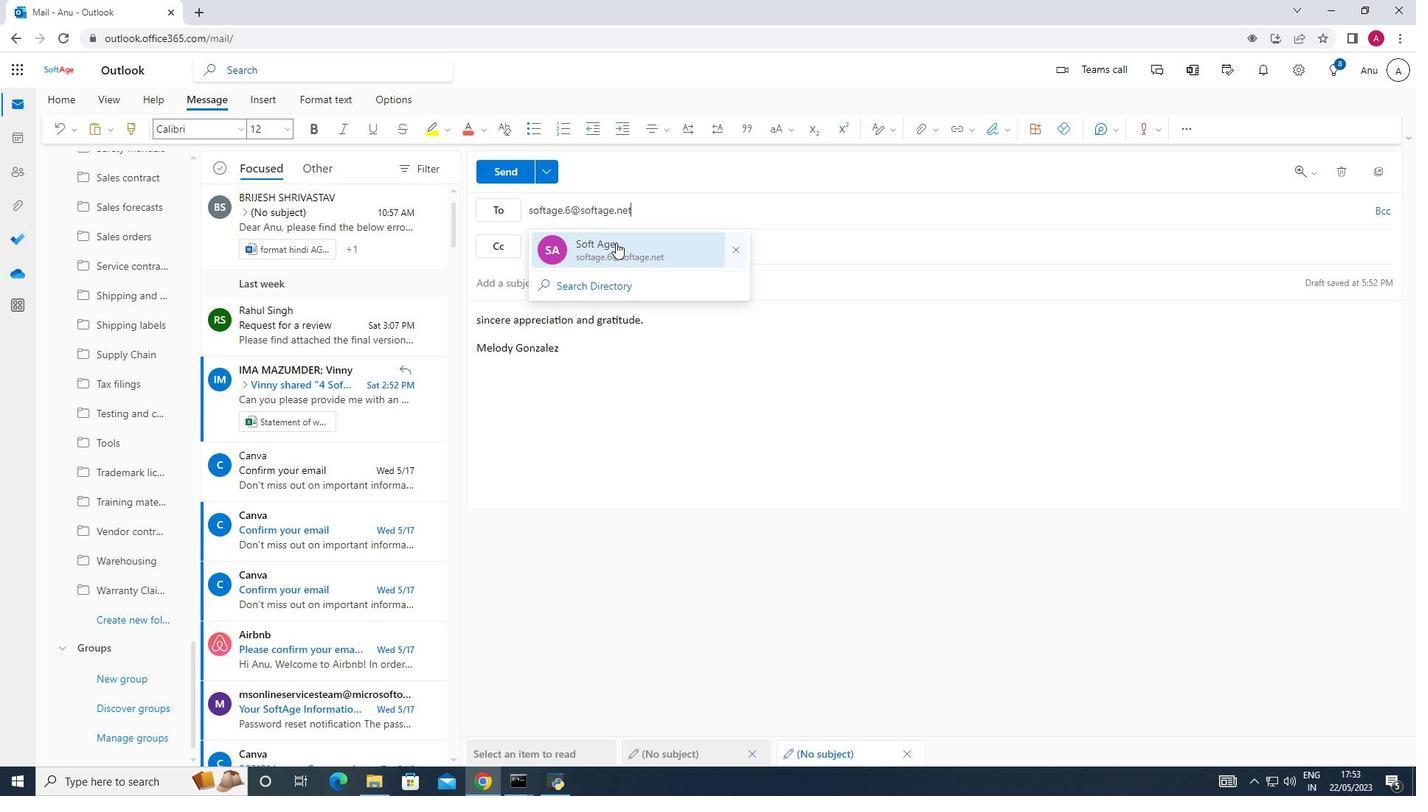 
Action: Mouse moved to (140, 627)
Screenshot: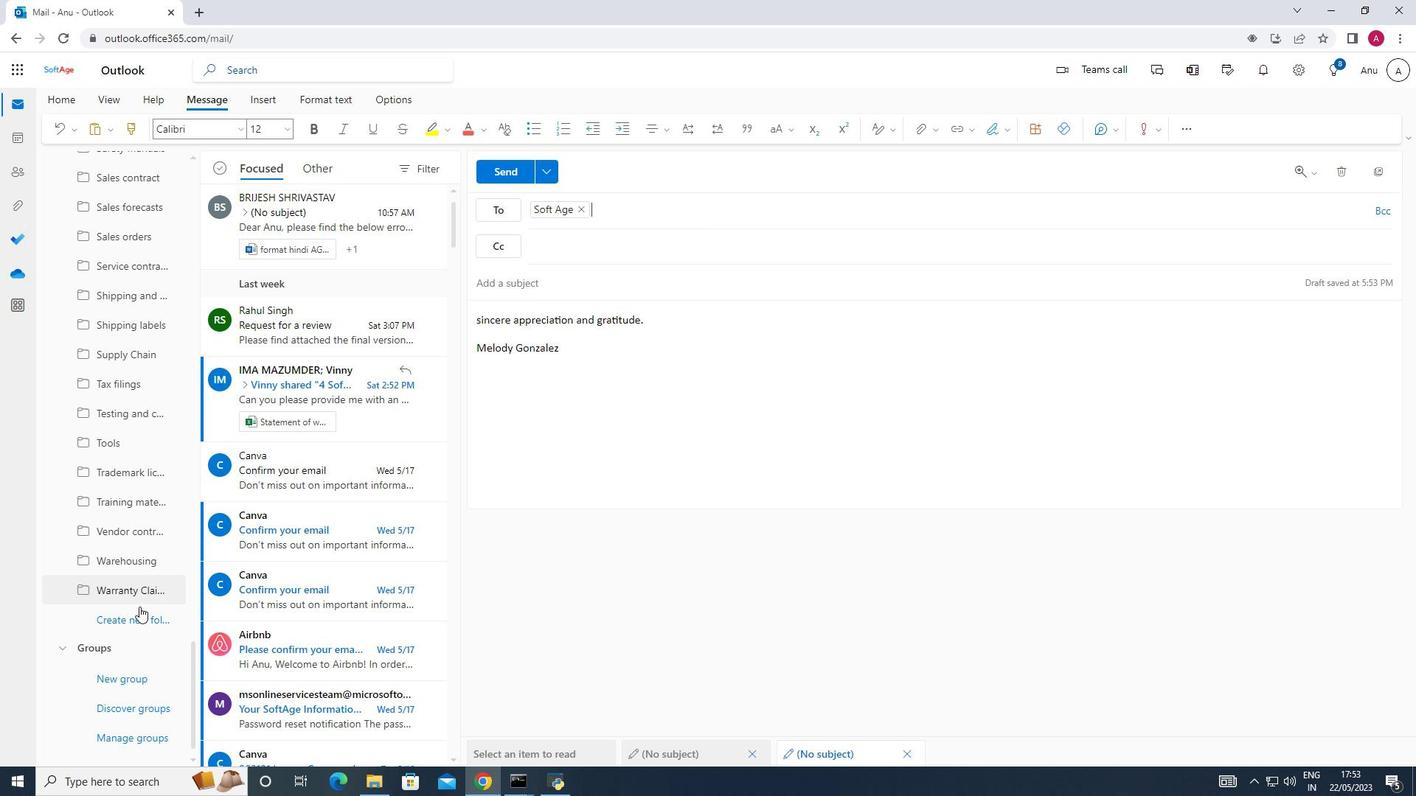 
Action: Mouse pressed left at (140, 627)
Screenshot: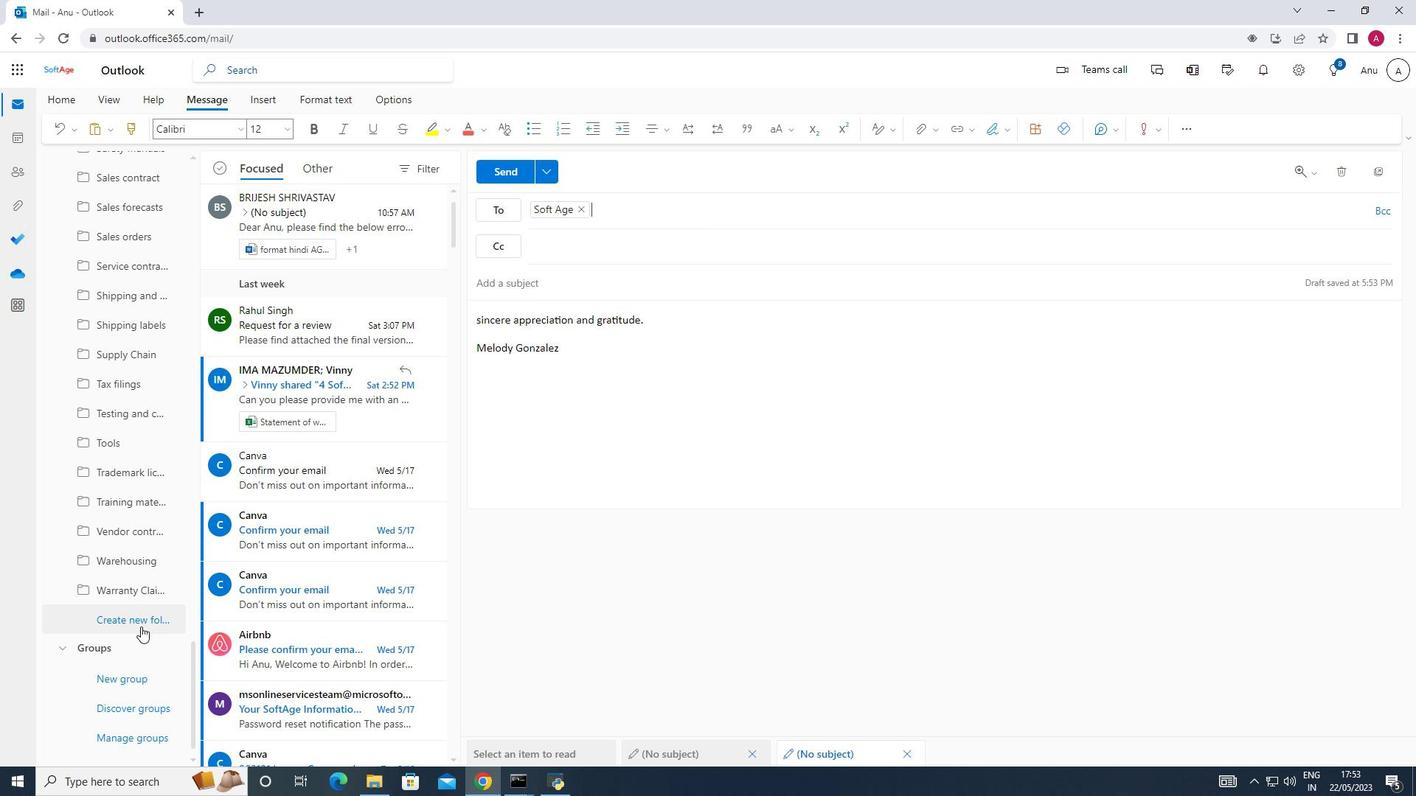 
Action: Mouse moved to (104, 616)
Screenshot: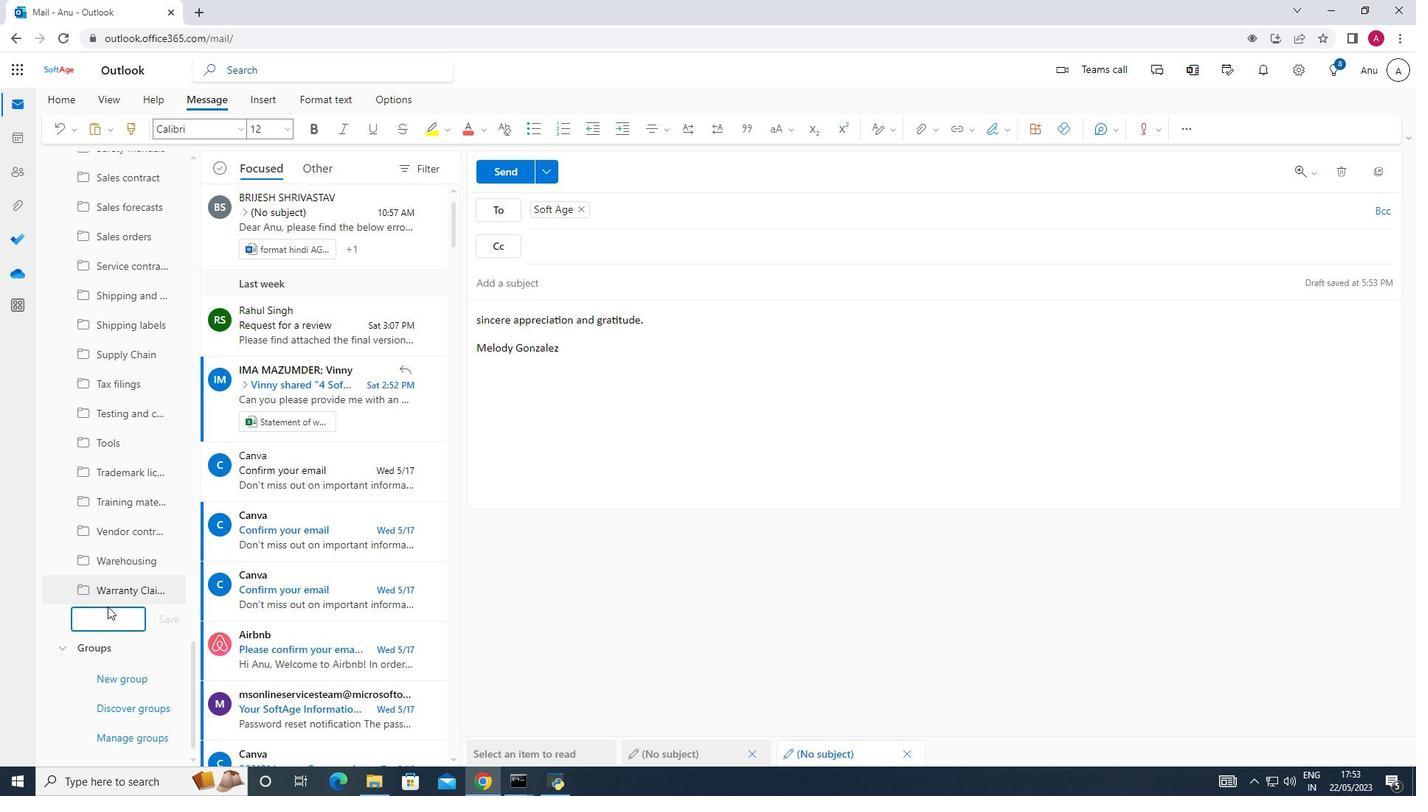 
Action: Mouse pressed left at (104, 616)
Screenshot: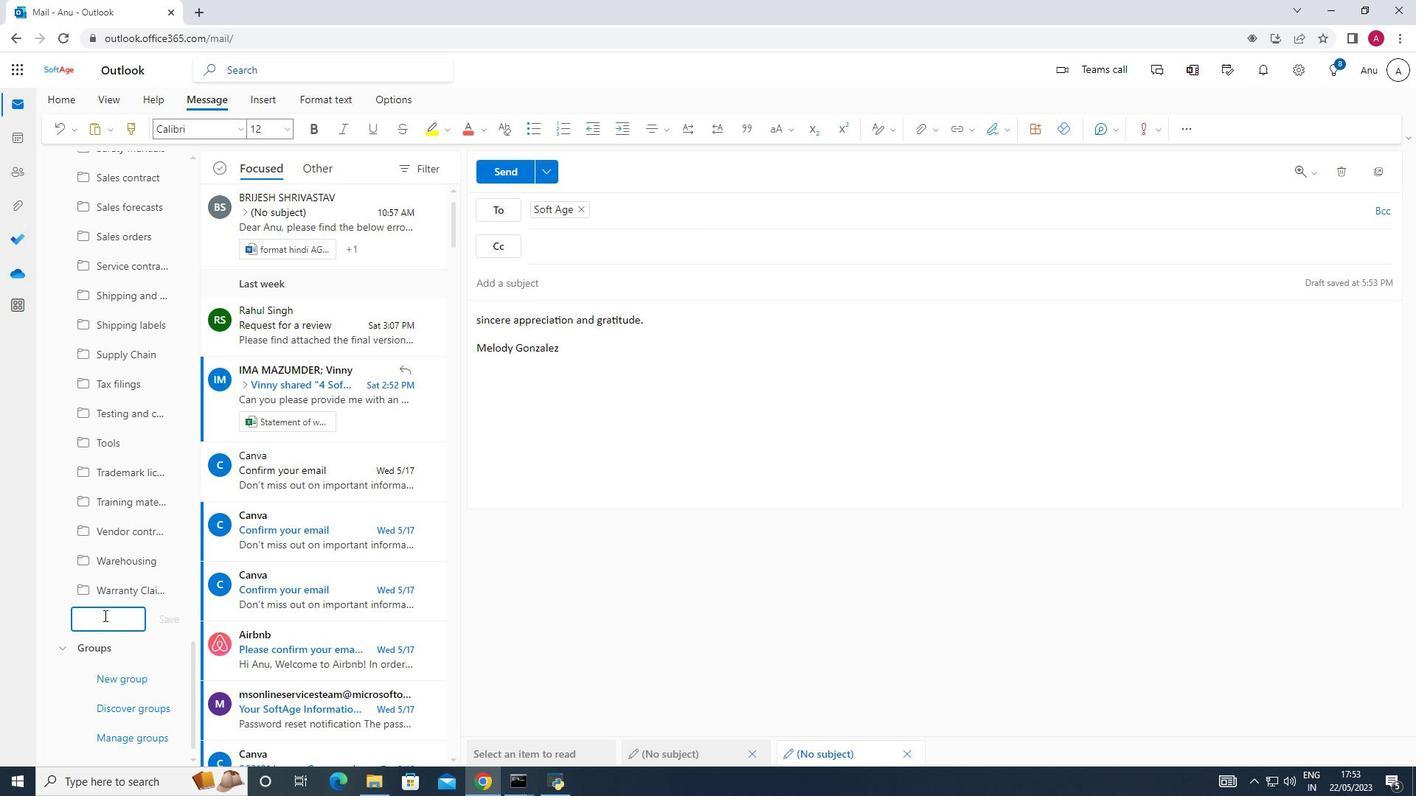 
Action: Key pressed <Key.shift>Health<Key.space>insurance
Screenshot: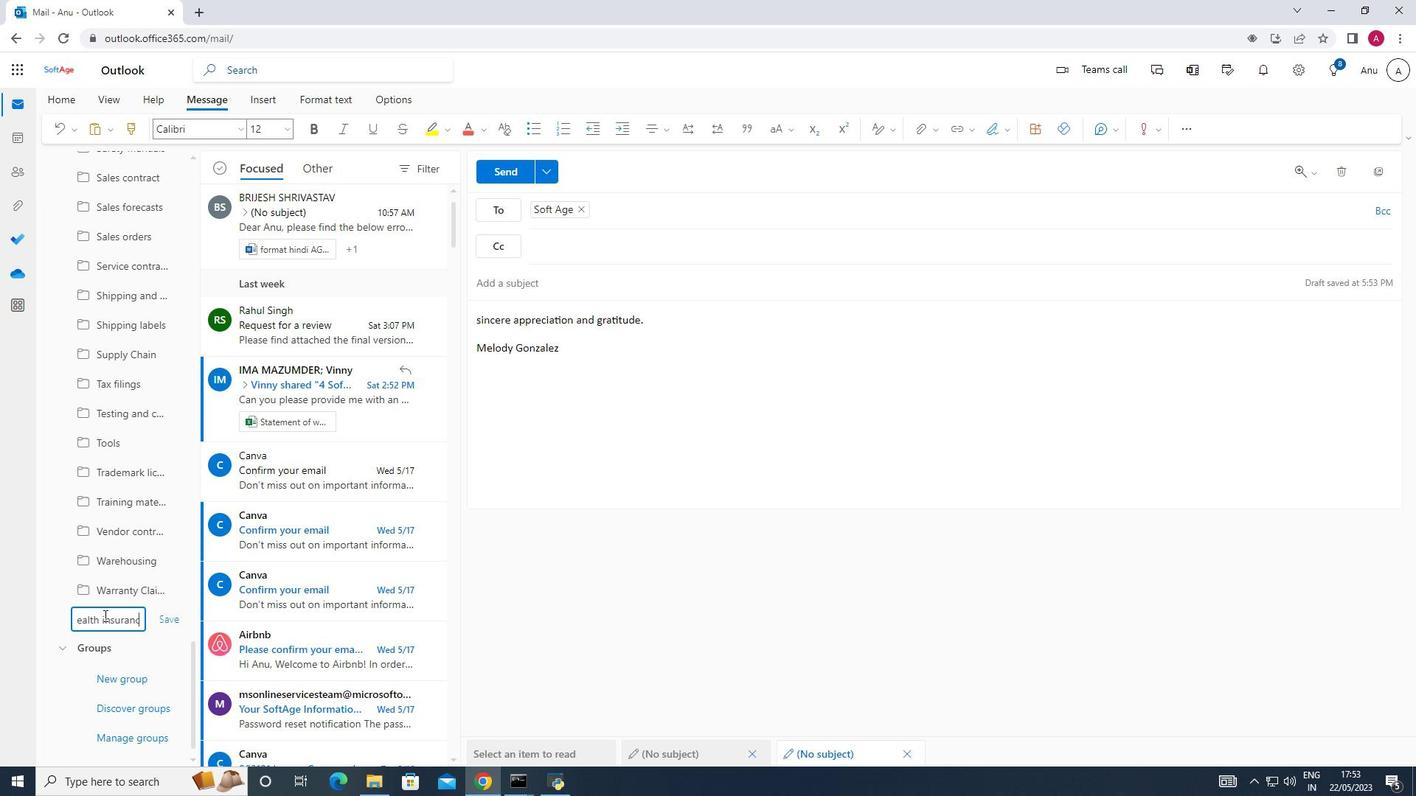 
Action: Mouse moved to (172, 624)
Screenshot: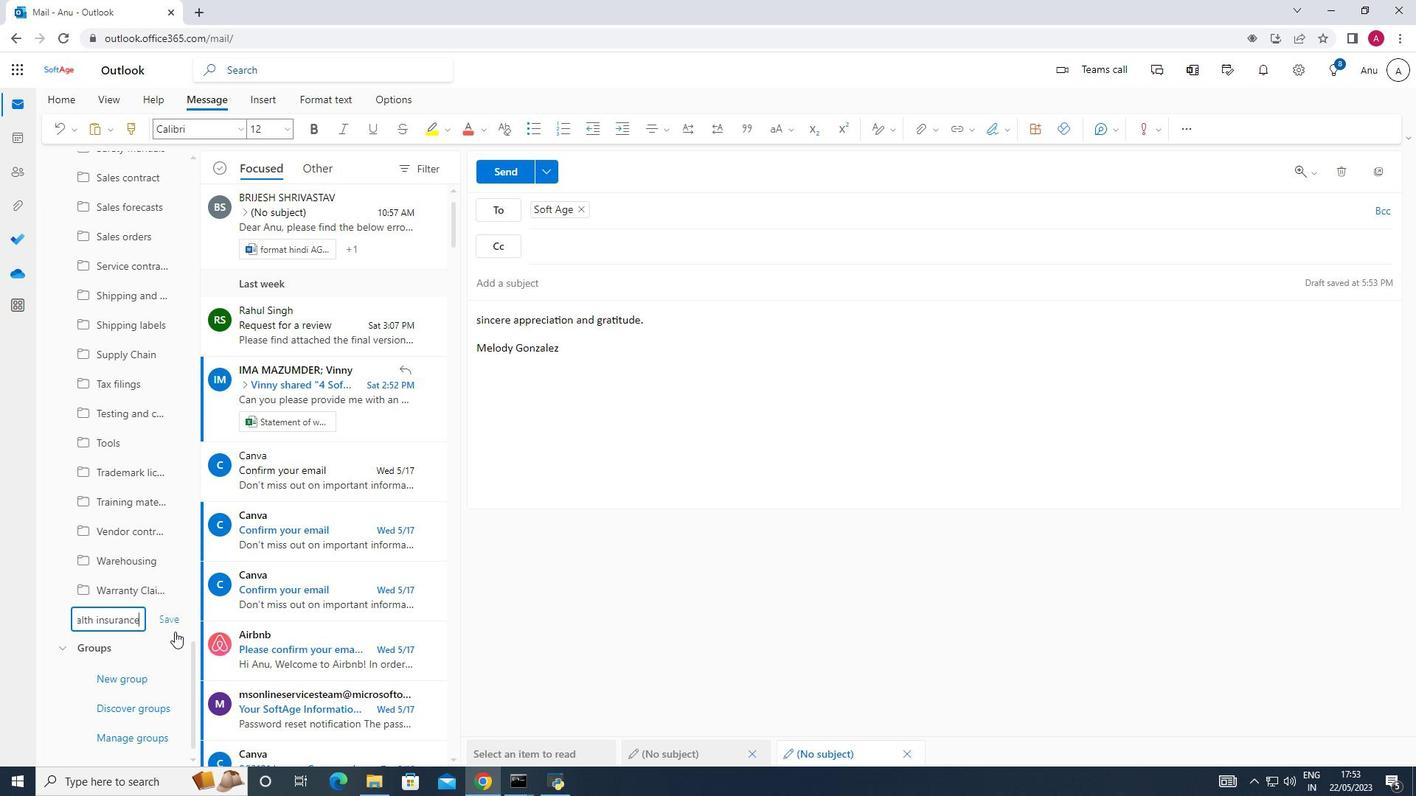 
Action: Mouse pressed left at (172, 624)
Screenshot: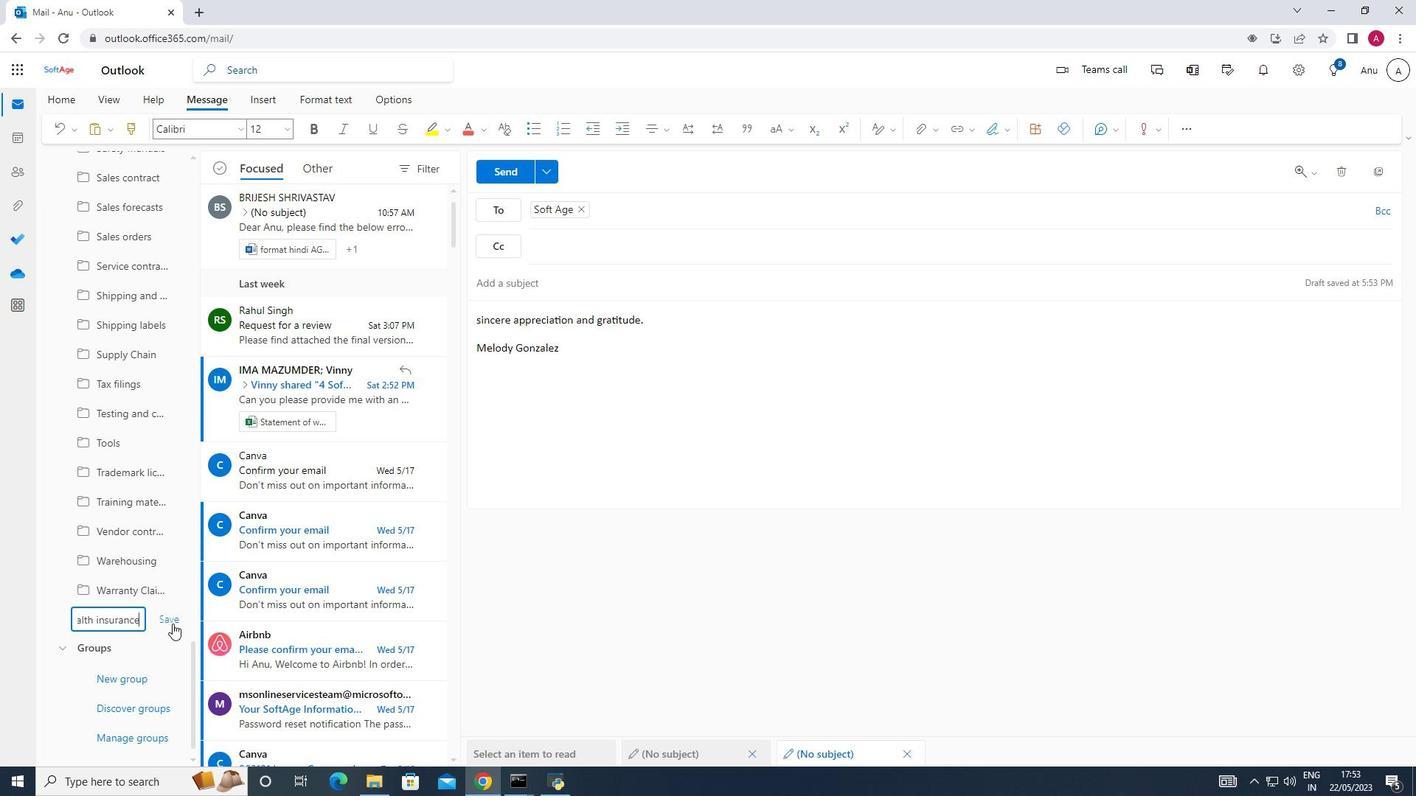 
Action: Mouse moved to (518, 166)
Screenshot: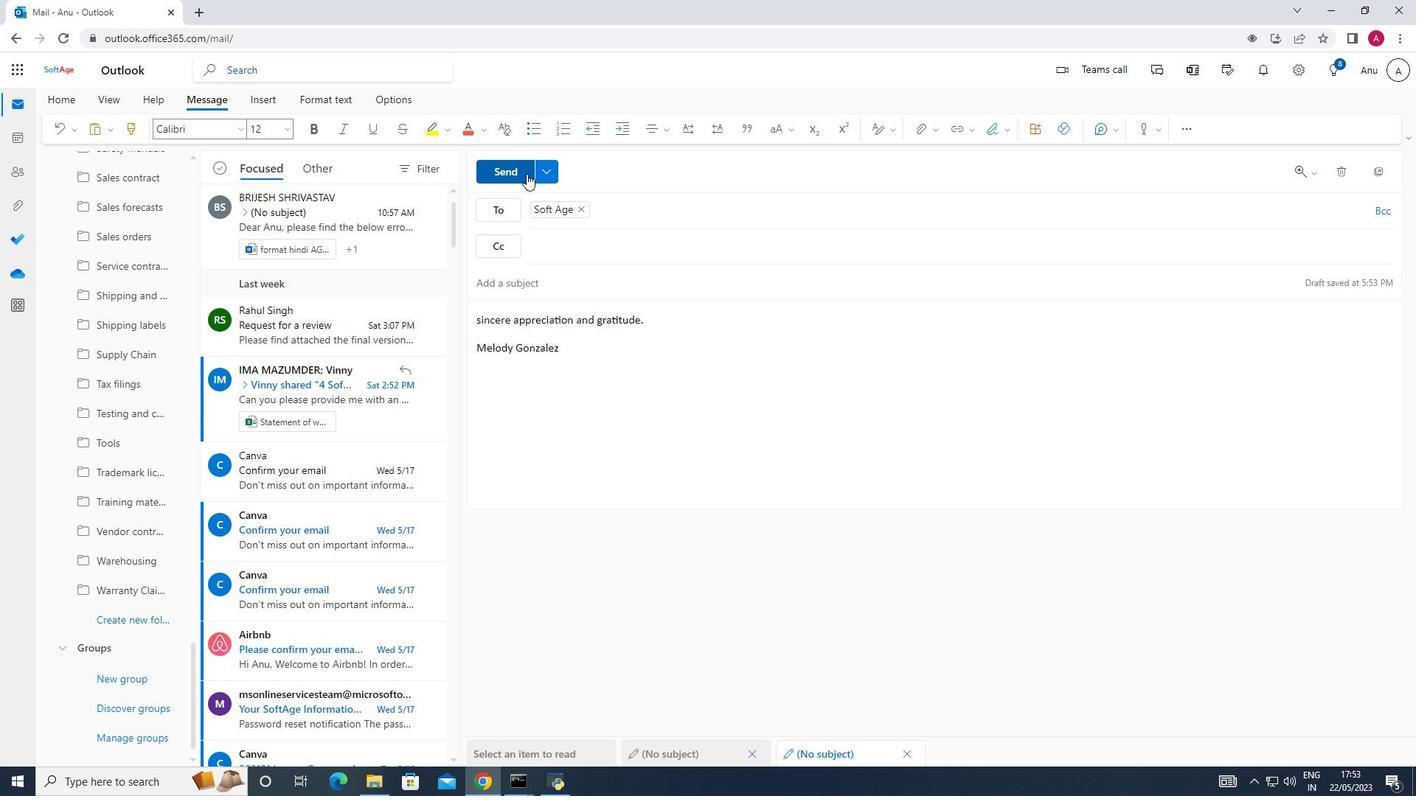 
Action: Mouse pressed left at (518, 166)
Screenshot: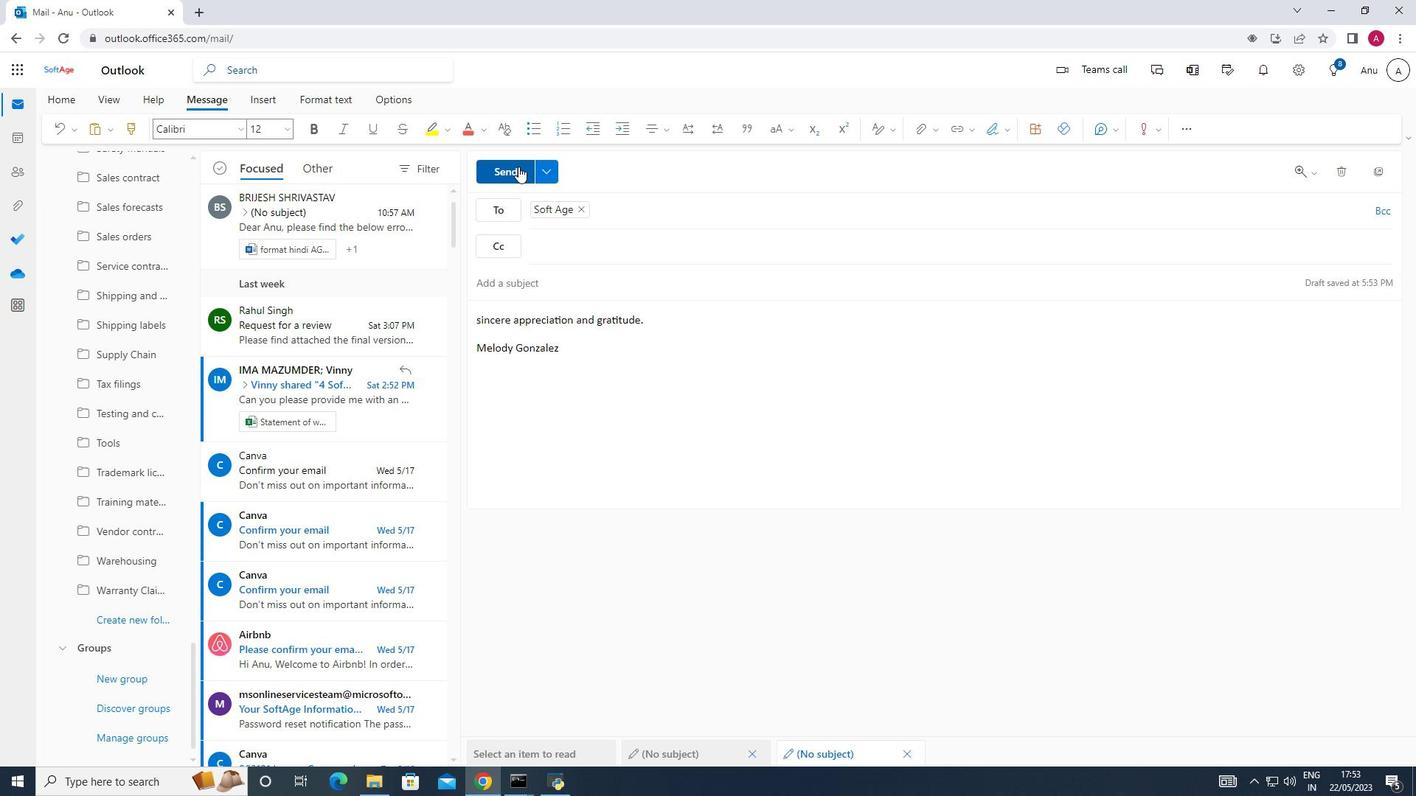 
Action: Mouse moved to (715, 443)
Screenshot: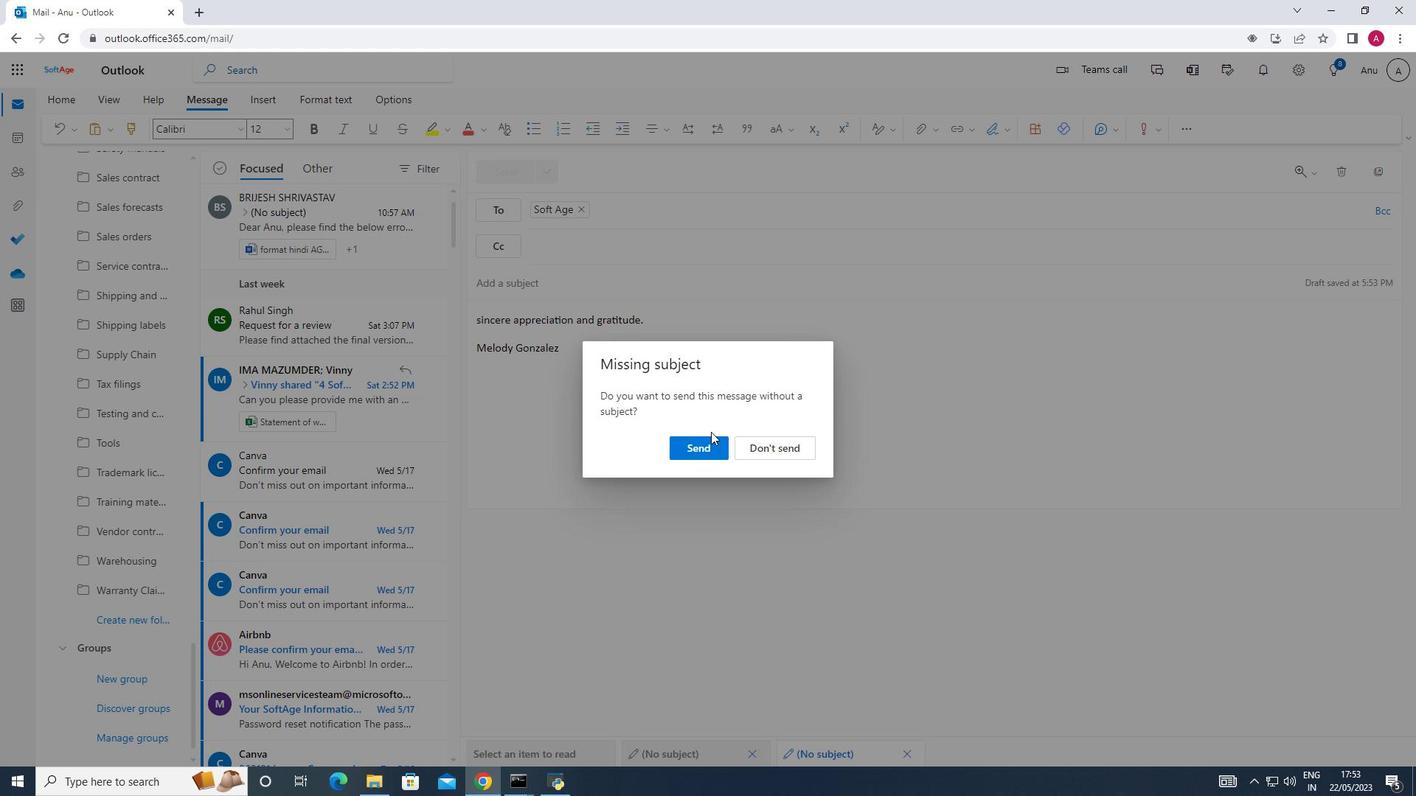 
Action: Mouse pressed left at (715, 443)
Screenshot: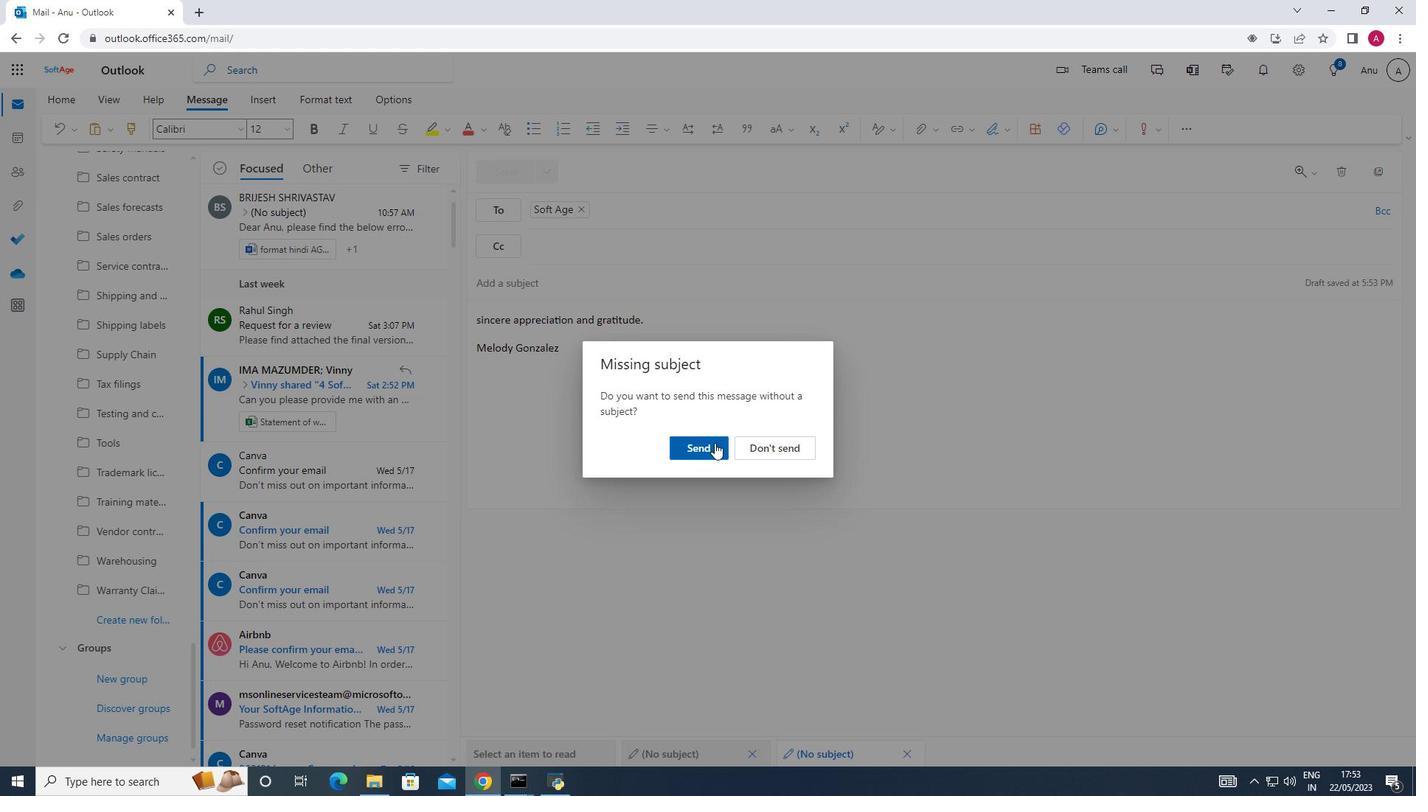 
Action: Mouse moved to (715, 444)
Screenshot: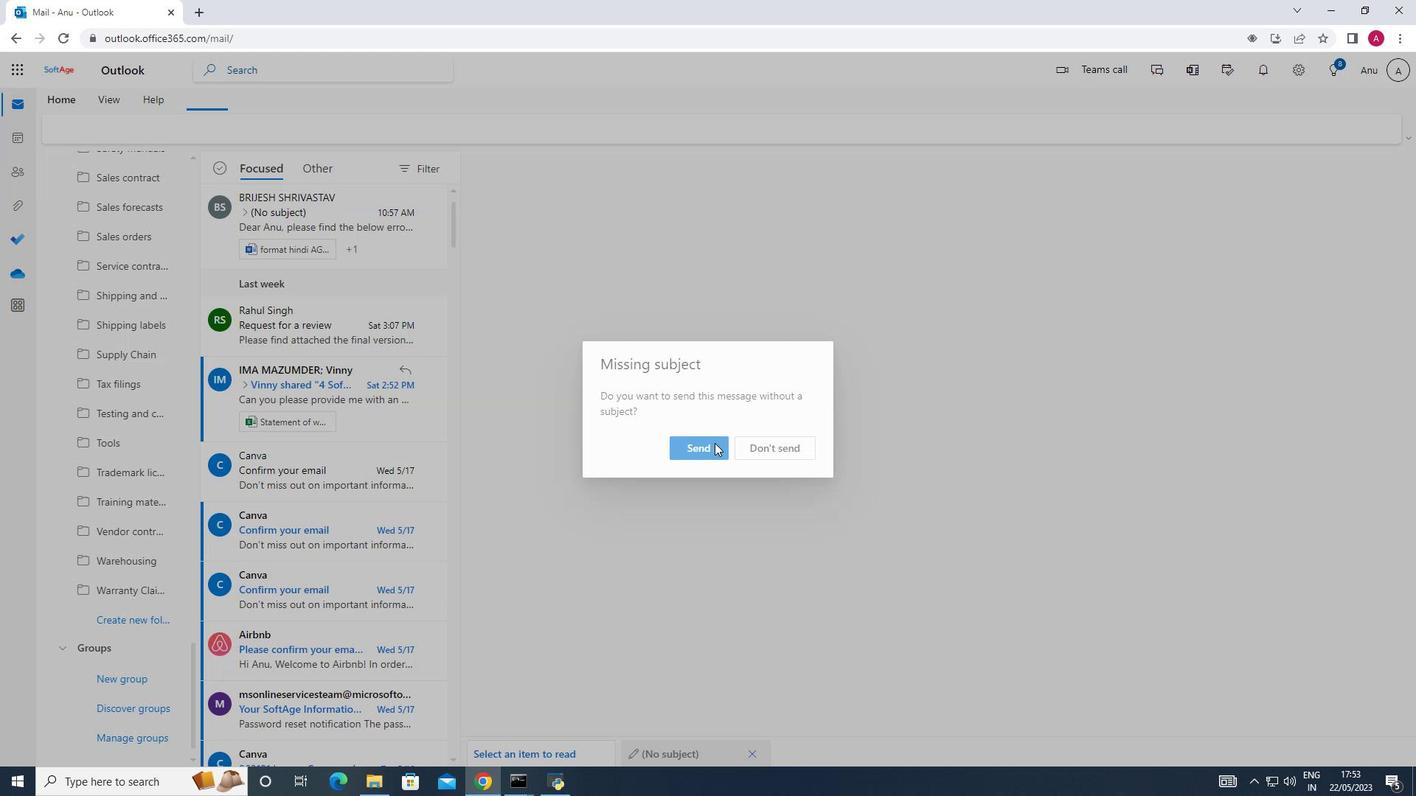 
